 Task: Create a sub task Gather and Analyse Requirements for the task  Implement a new network security system for a company in the project AgileFusion , assign it to team member softage.5@softage.net and update the status of the sub task to  On Track  , set the priority of the sub task to Low
Action: Mouse moved to (62, 405)
Screenshot: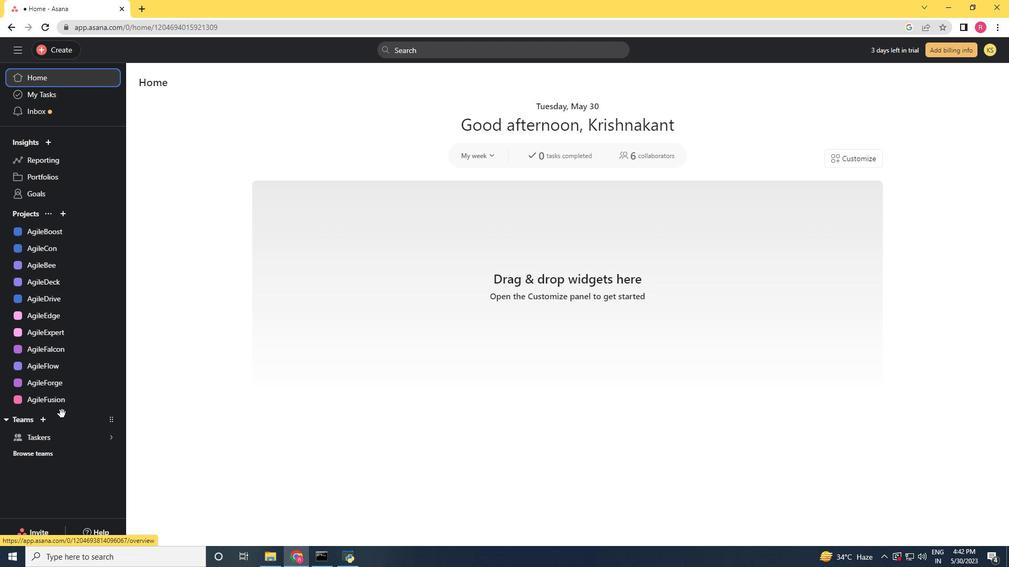 
Action: Mouse pressed left at (62, 405)
Screenshot: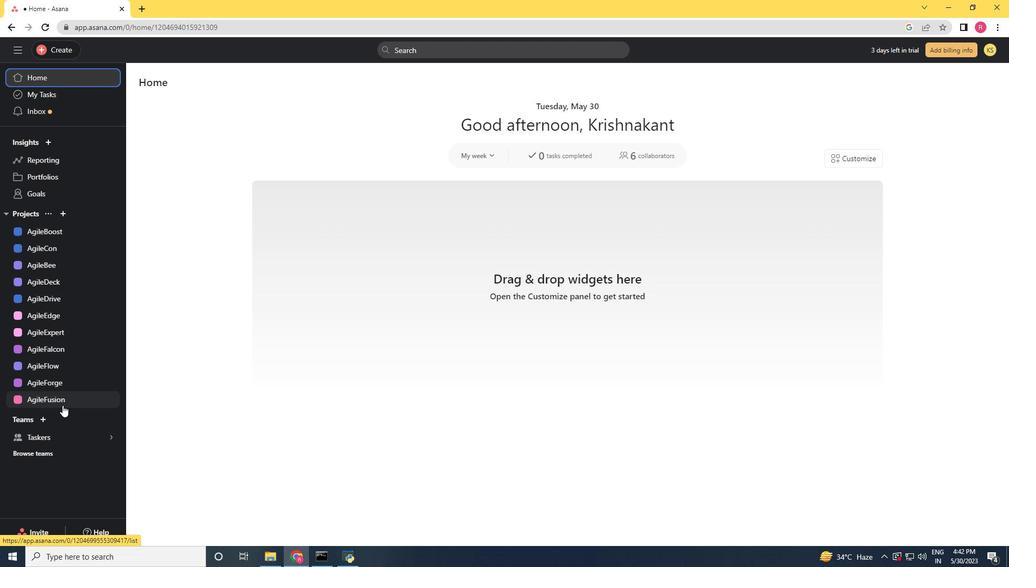 
Action: Mouse moved to (358, 232)
Screenshot: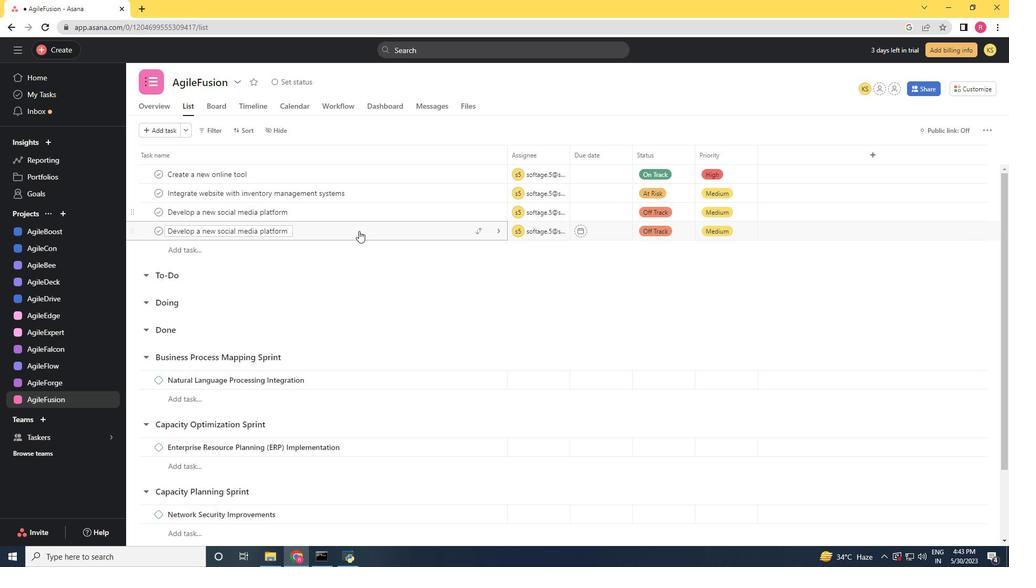 
Action: Mouse scrolled (358, 231) with delta (0, 0)
Screenshot: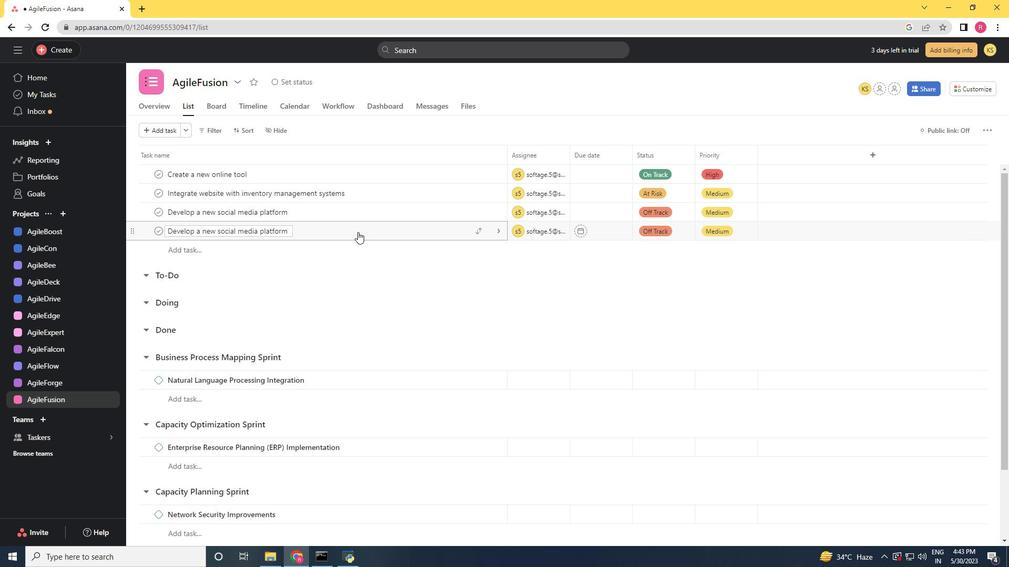 
Action: Mouse scrolled (358, 231) with delta (0, 0)
Screenshot: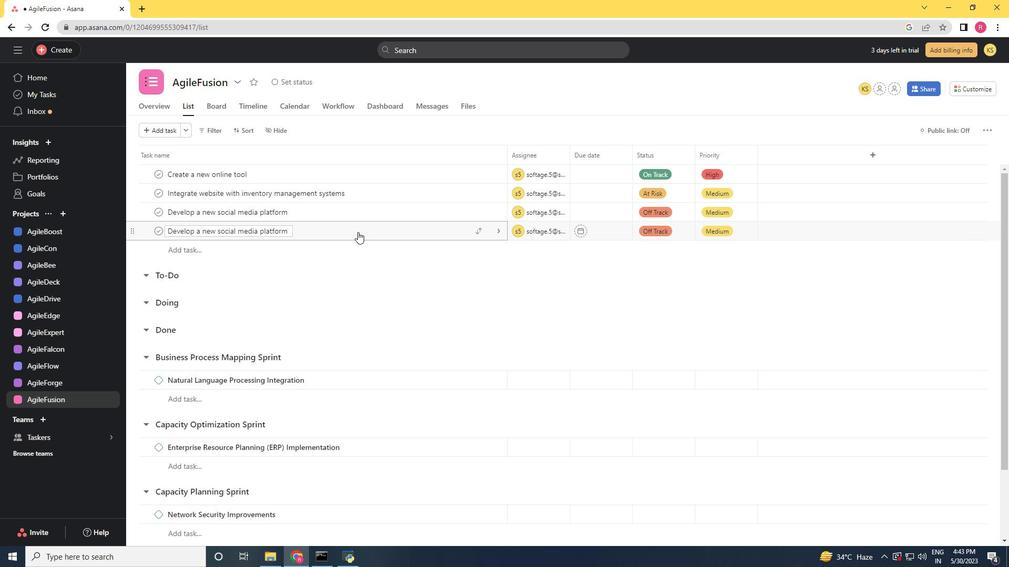 
Action: Mouse scrolled (358, 232) with delta (0, 0)
Screenshot: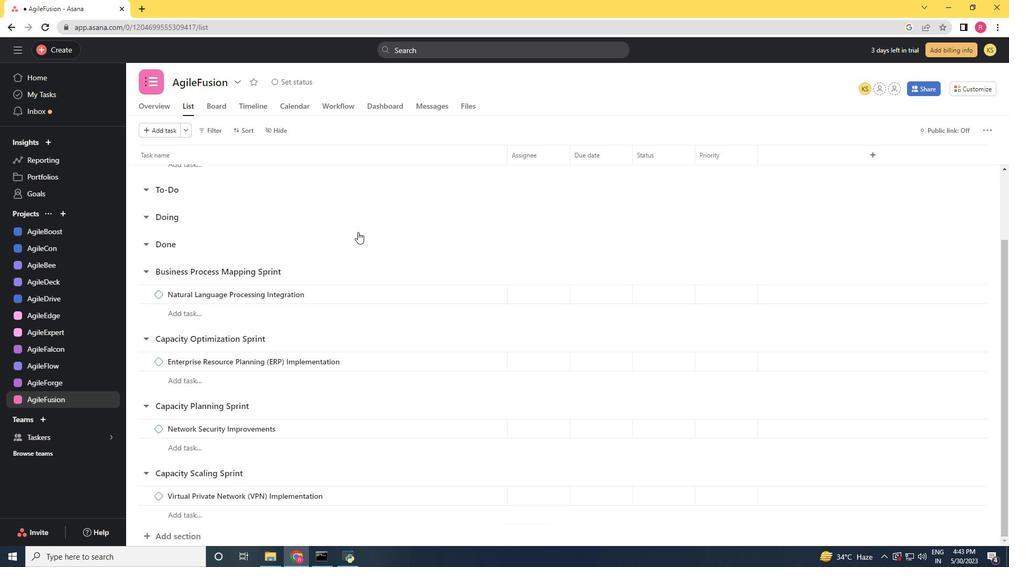 
Action: Mouse scrolled (358, 232) with delta (0, 0)
Screenshot: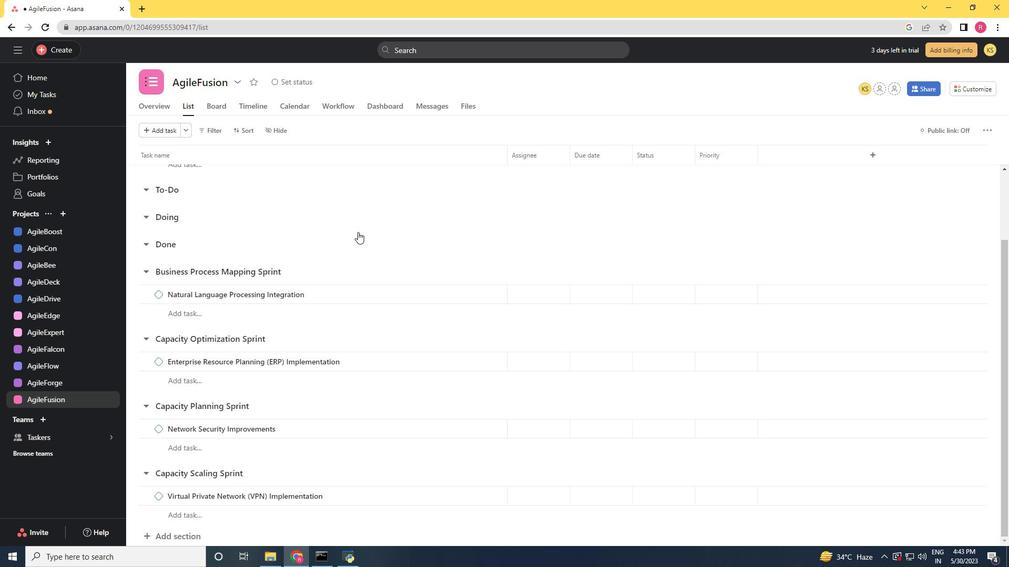 
Action: Mouse moved to (285, 231)
Screenshot: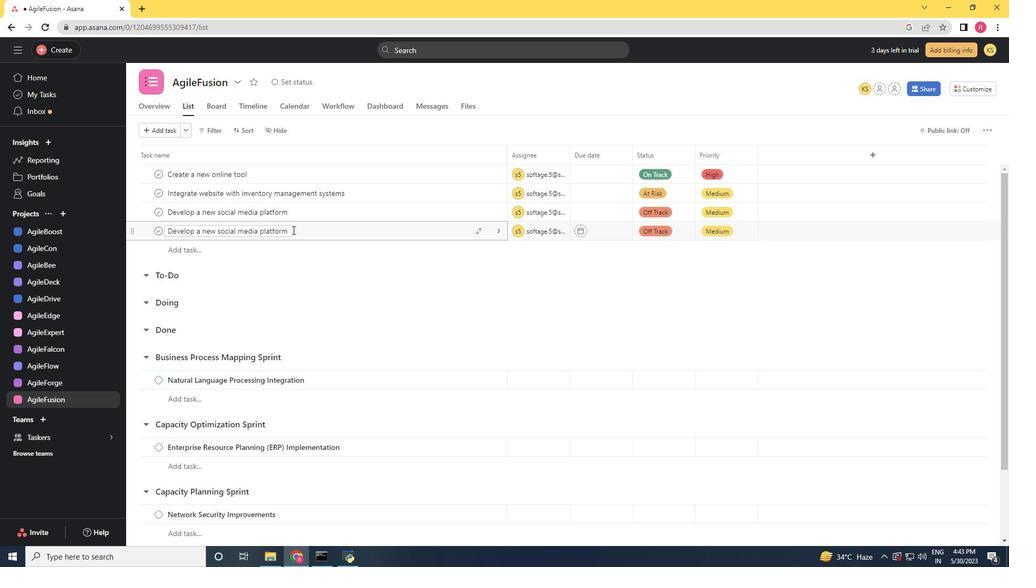 
Action: Mouse pressed left at (285, 231)
Screenshot: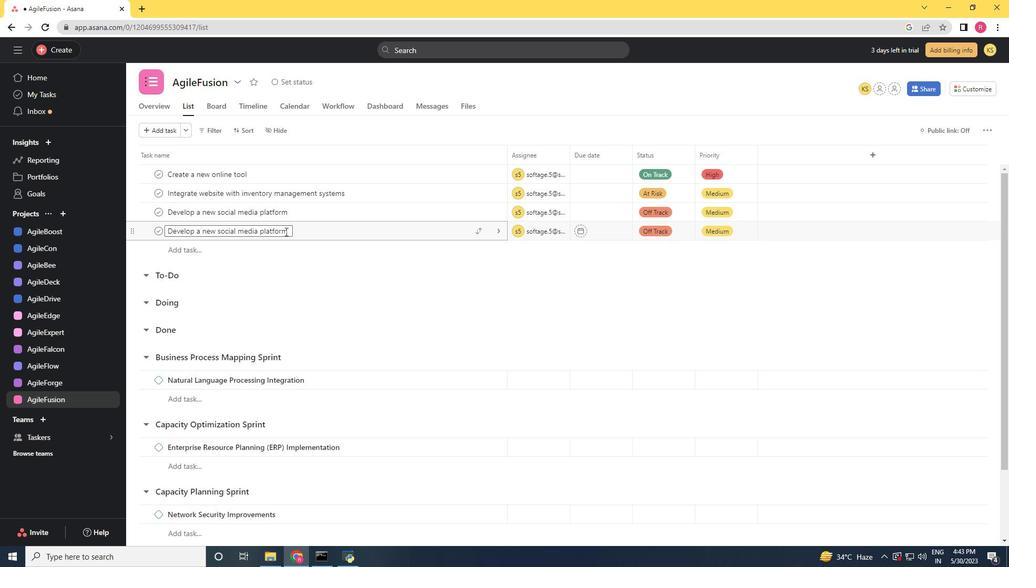 
Action: Key pressed <Key.backspace><Key.backspace><Key.backspace><Key.backspace><Key.backspace><Key.backspace><Key.backspace><Key.backspace><Key.backspace><Key.backspace><Key.backspace><Key.backspace><Key.backspace><Key.backspace><Key.backspace><Key.backspace><Key.backspace><Key.backspace><Key.backspace><Key.backspace><Key.backspace><Key.backspace><Key.backspace><Key.backspace><Key.backspace><Key.backspace><Key.backspace><Key.backspace><Key.backspace><Key.backspace><Key.backspace><Key.backspace><Key.backspace><Key.backspace><Key.backspace><Key.backspace><Key.backspace><Key.backspace><Key.backspace><Key.backspace><Key.backspace><Key.backspace><Key.backspace><Key.backspace><Key.backspace><Key.backspace><Key.backspace><Key.backspace><Key.backspace><Key.backspace><Key.backspace><Key.backspace><Key.backspace><Key.backspace><Key.backspace><Key.backspace><Key.backspace><Key.backspace><Key.backspace><Key.backspace><Key.backspace><Key.backspace><Key.shift>Implement<Key.space>a<Key.space>new<Key.space>network<Key.space>security<Key.space>system<Key.space>for<Key.space>company<Key.left><Key.left><Key.left><Key.left><Key.left><Key.left><Key.left>a<Key.space>
Screenshot: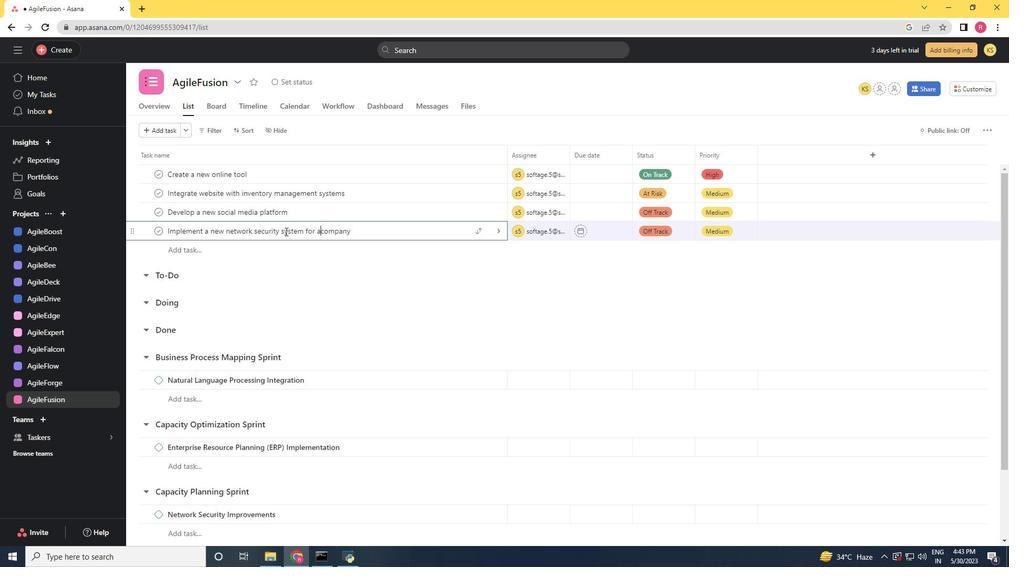 
Action: Mouse moved to (381, 231)
Screenshot: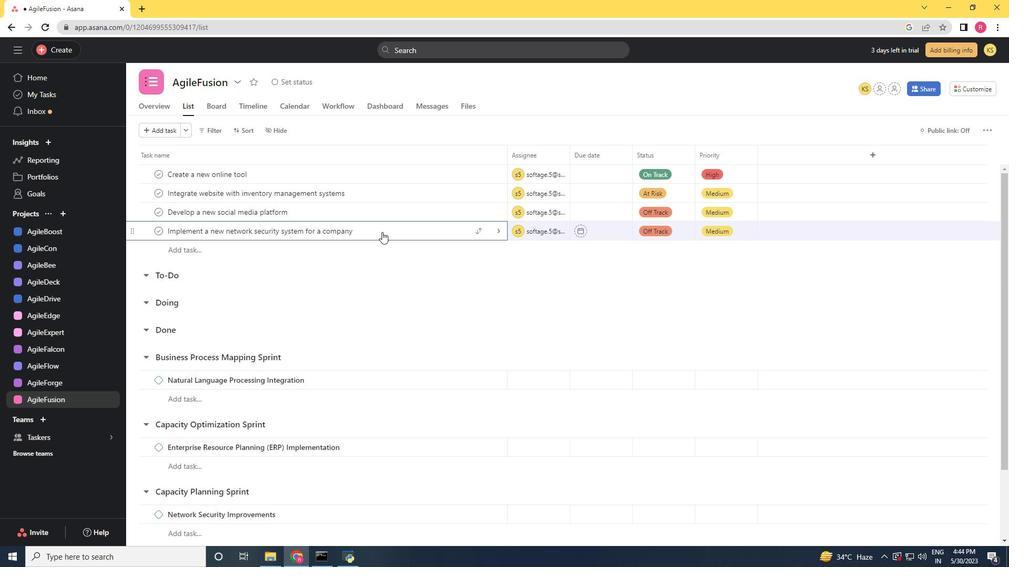 
Action: Mouse pressed left at (381, 231)
Screenshot: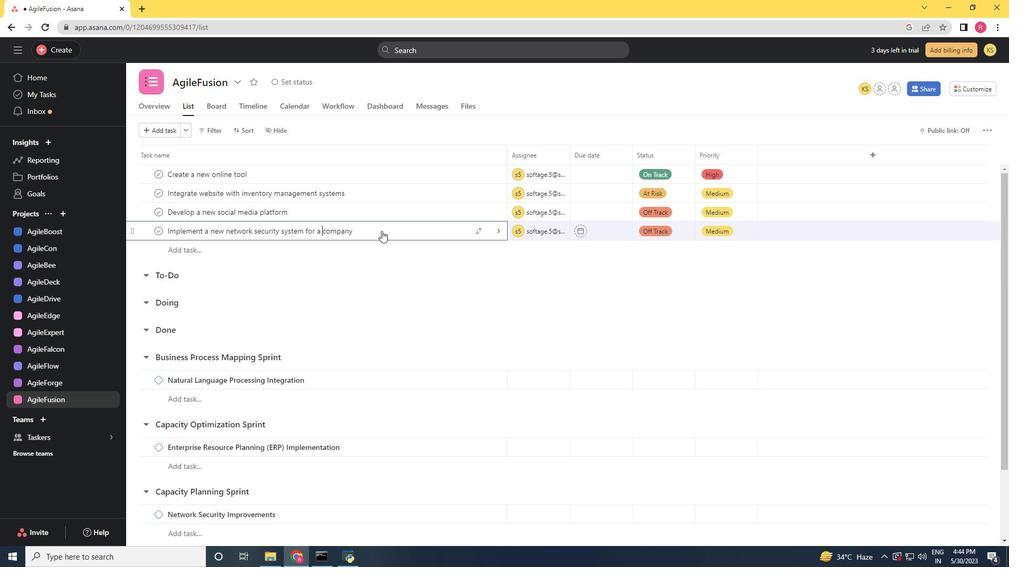 
Action: Mouse moved to (820, 366)
Screenshot: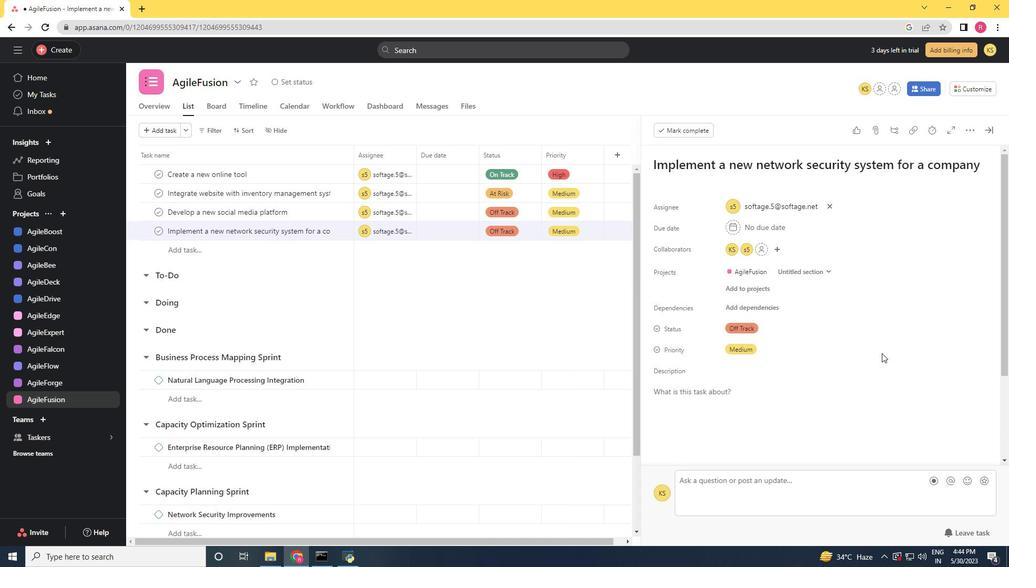 
Action: Mouse scrolled (820, 365) with delta (0, 0)
Screenshot: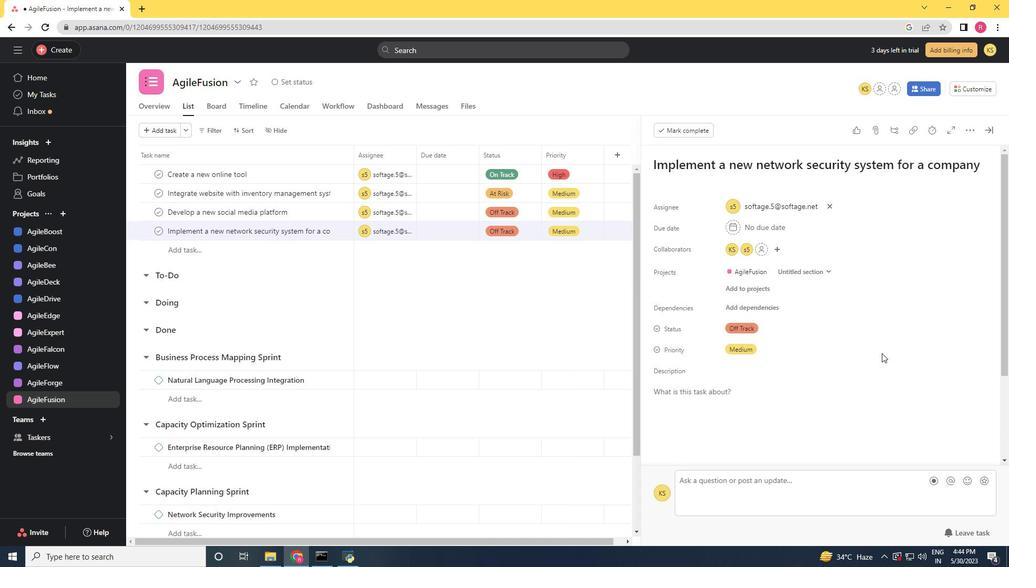 
Action: Mouse moved to (820, 366)
Screenshot: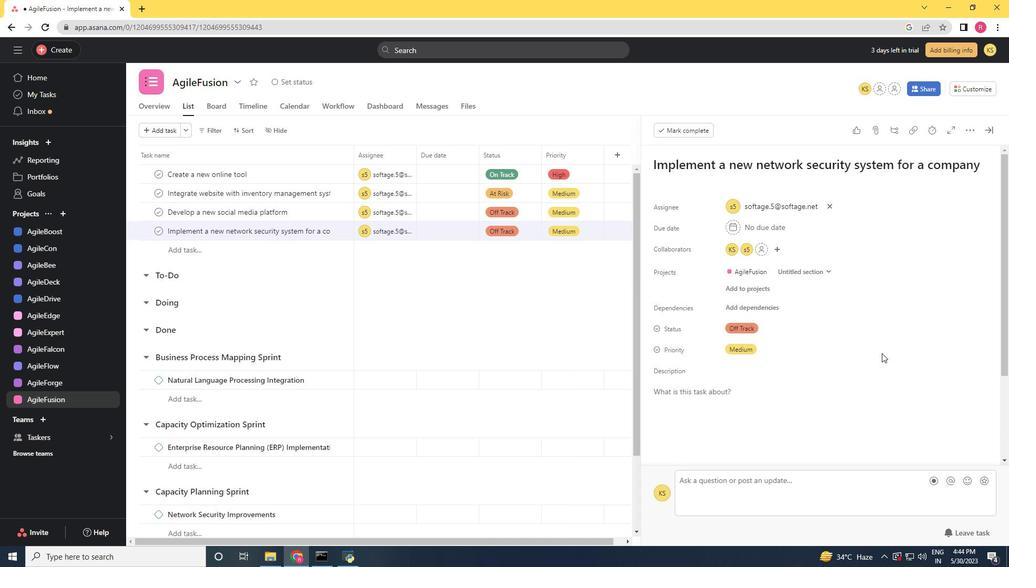 
Action: Mouse scrolled (820, 365) with delta (0, 0)
Screenshot: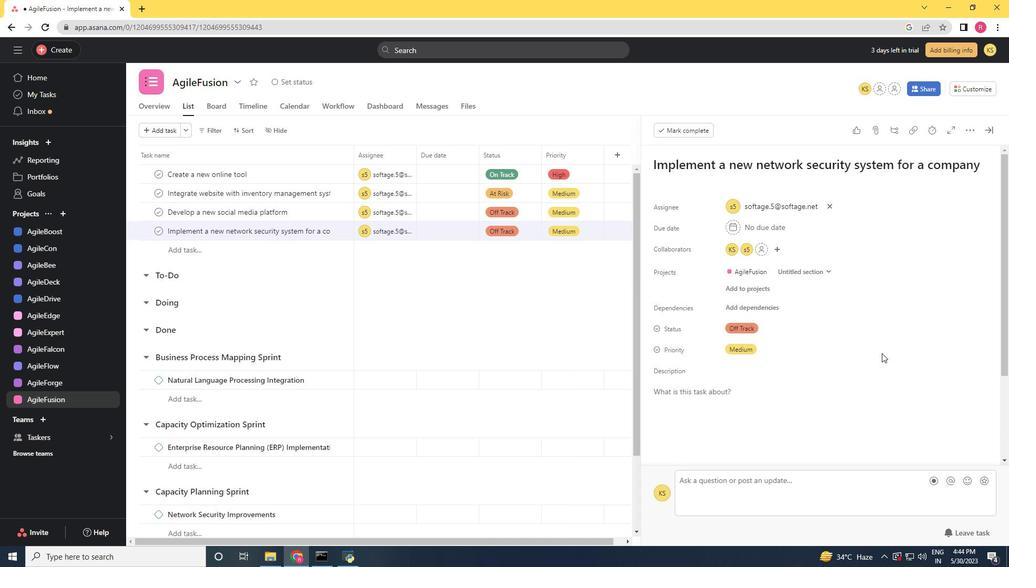 
Action: Mouse scrolled (820, 365) with delta (0, 0)
Screenshot: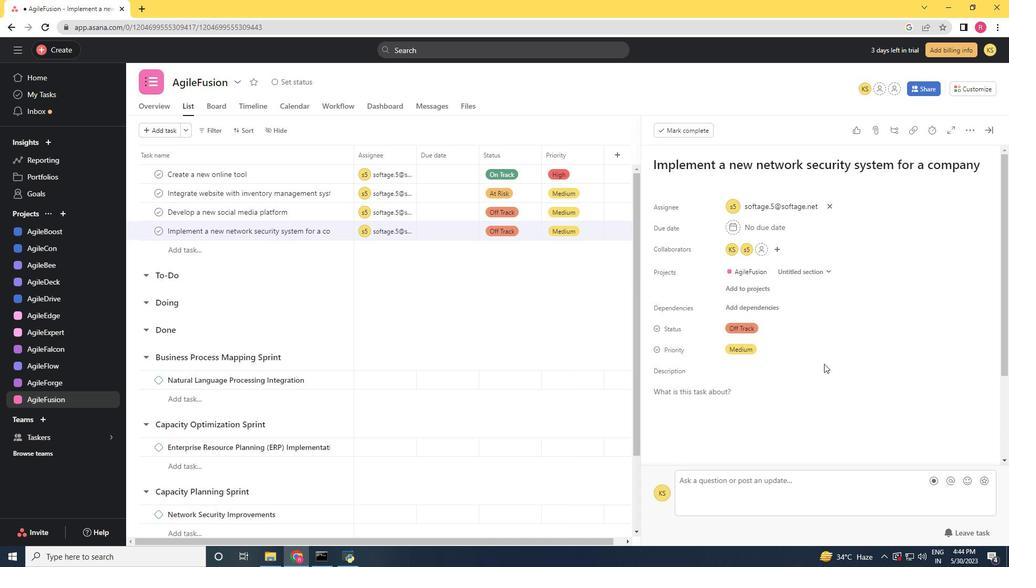 
Action: Mouse scrolled (820, 365) with delta (0, 0)
Screenshot: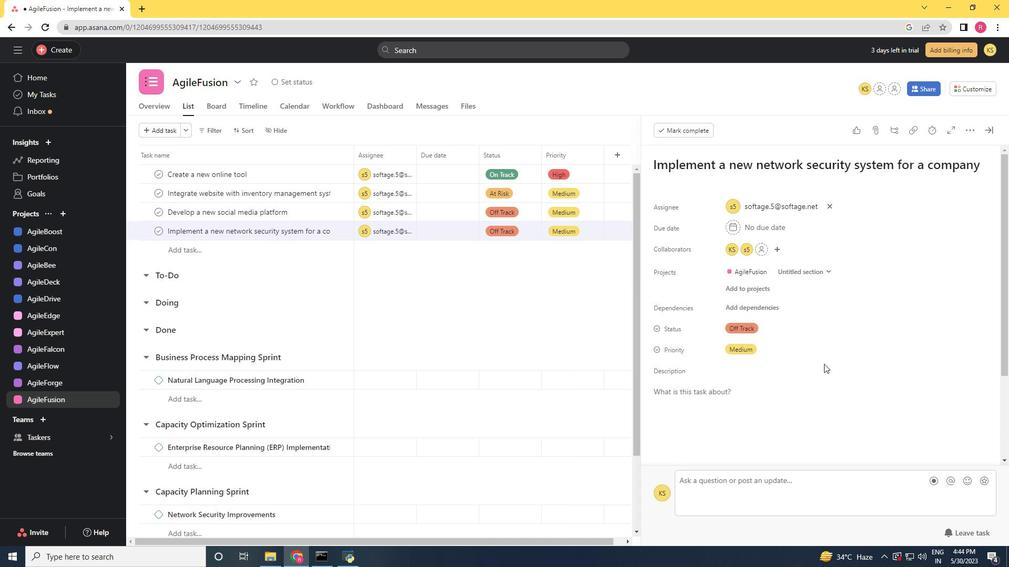 
Action: Mouse moved to (679, 384)
Screenshot: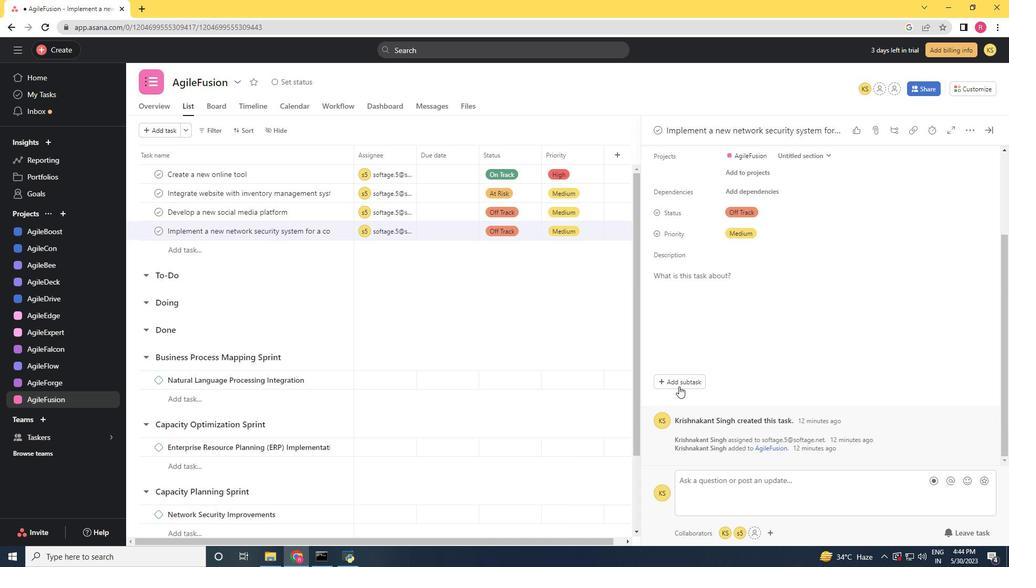 
Action: Mouse pressed left at (679, 384)
Screenshot: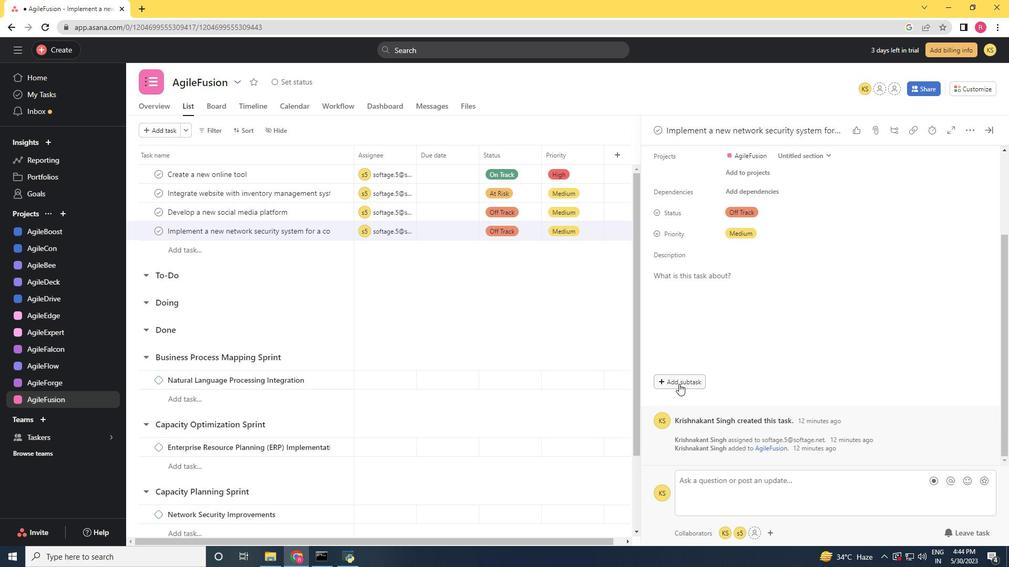 
Action: Key pressed <Key.shift>Gather<Key.space>and<Key.space><Key.shift>Analyse<Key.space><Key.shift><Key.shift><Key.shift>Requirements<Key.space>
Screenshot: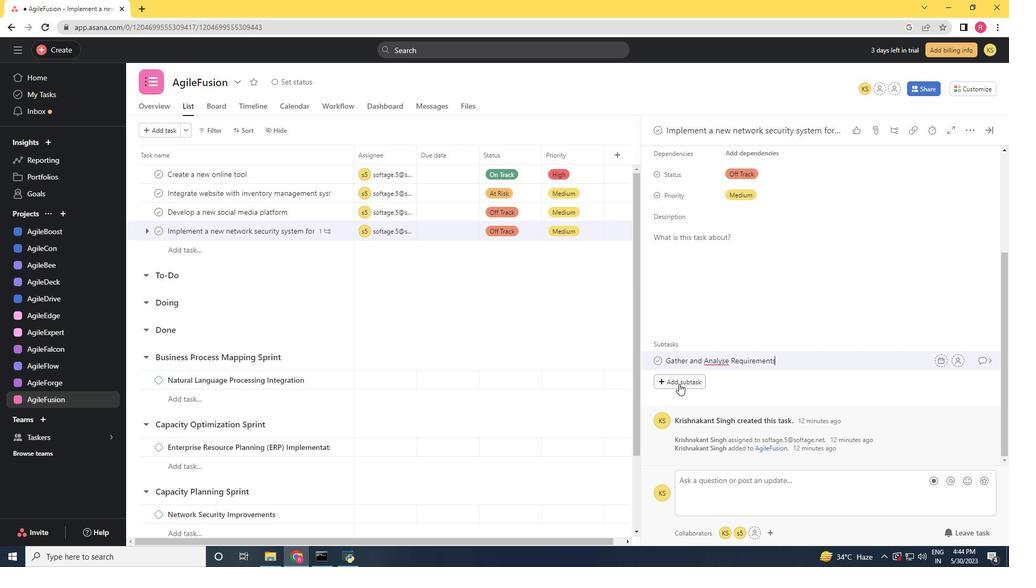 
Action: Mouse moved to (955, 363)
Screenshot: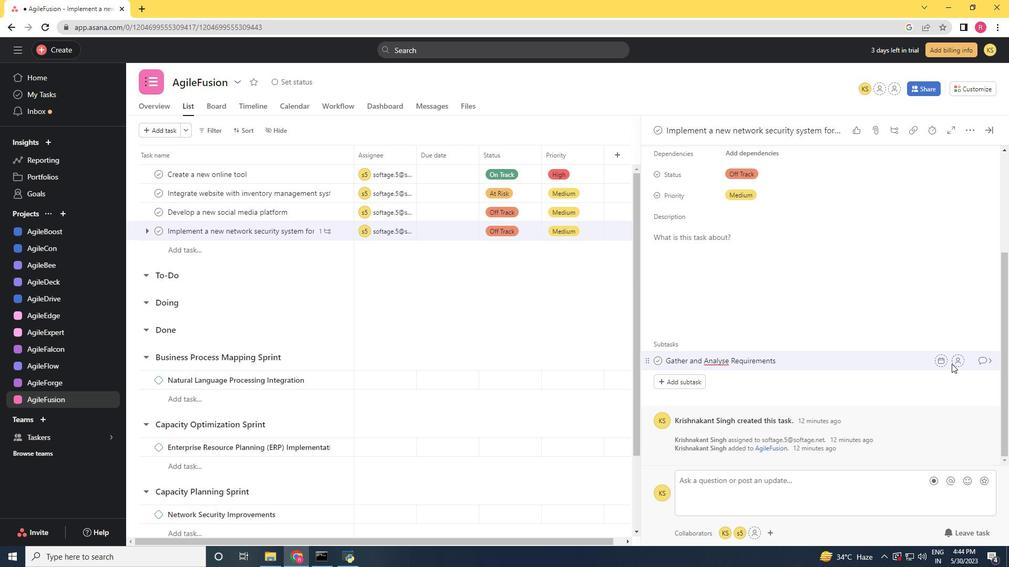 
Action: Mouse pressed left at (955, 363)
Screenshot: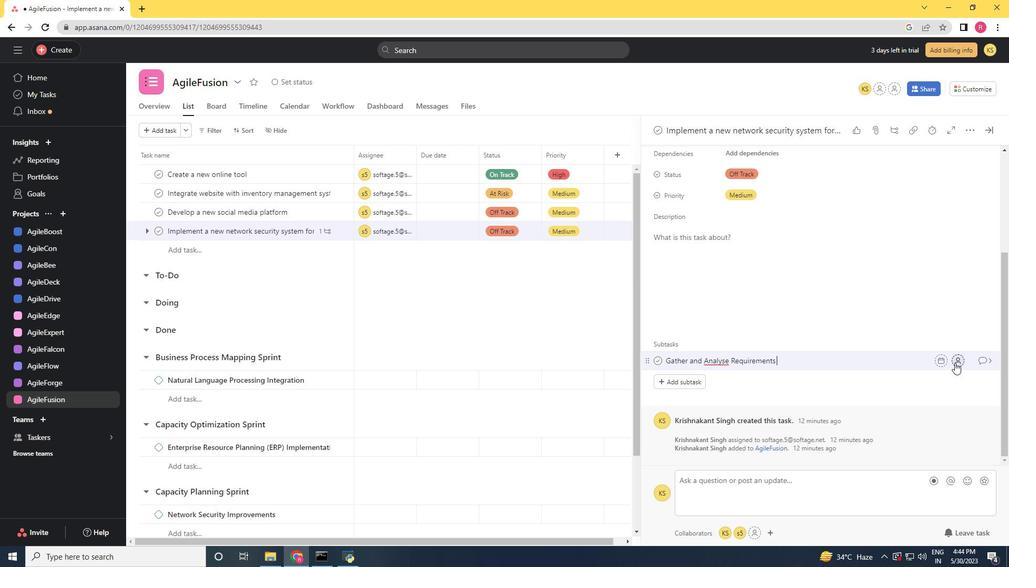 
Action: Key pressed softage.<Key.f5><Key.shift><Key.shift><Key.shift><Key.shift><Key.shift><Key.shift><Key.shift><Key.shift><Key.shift><Key.shift><Key.shift><Key.shift><Key.shift><Key.shift><Key.shift><Key.shift><Key.shift><Key.shift><Key.shift><Key.shift><Key.shift><Key.shift><Key.shift><Key.shift><Key.shift><Key.shift><Key.shift><Key.shift><Key.shift>@
Screenshot: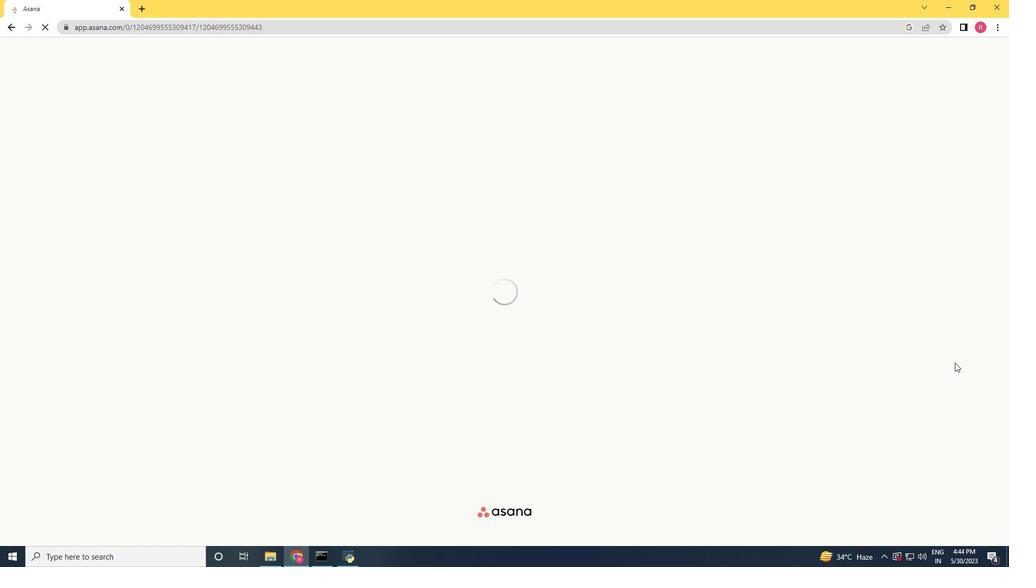 
Action: Mouse moved to (2, 27)
Screenshot: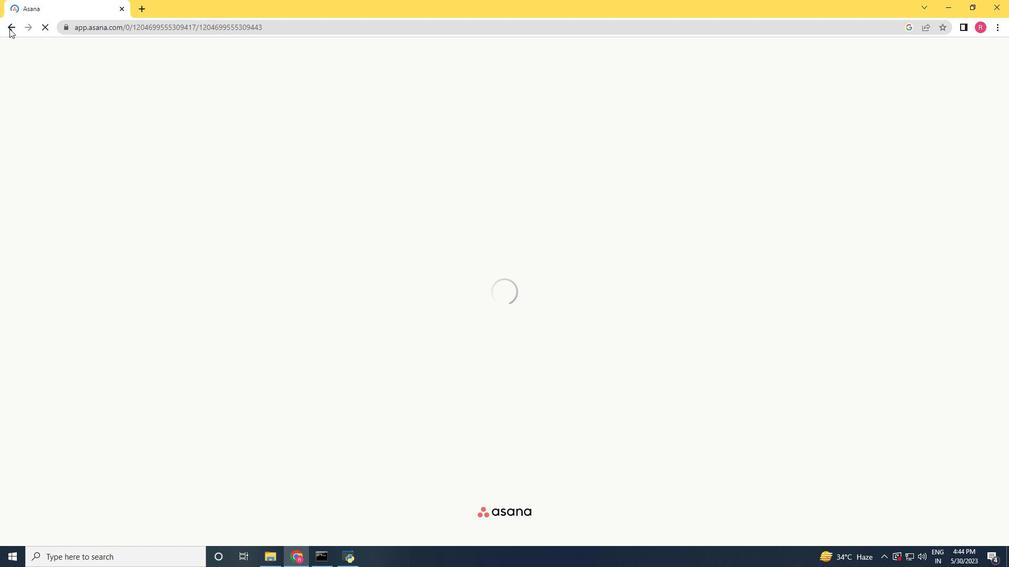 
Action: Mouse pressed left at (2, 27)
Screenshot: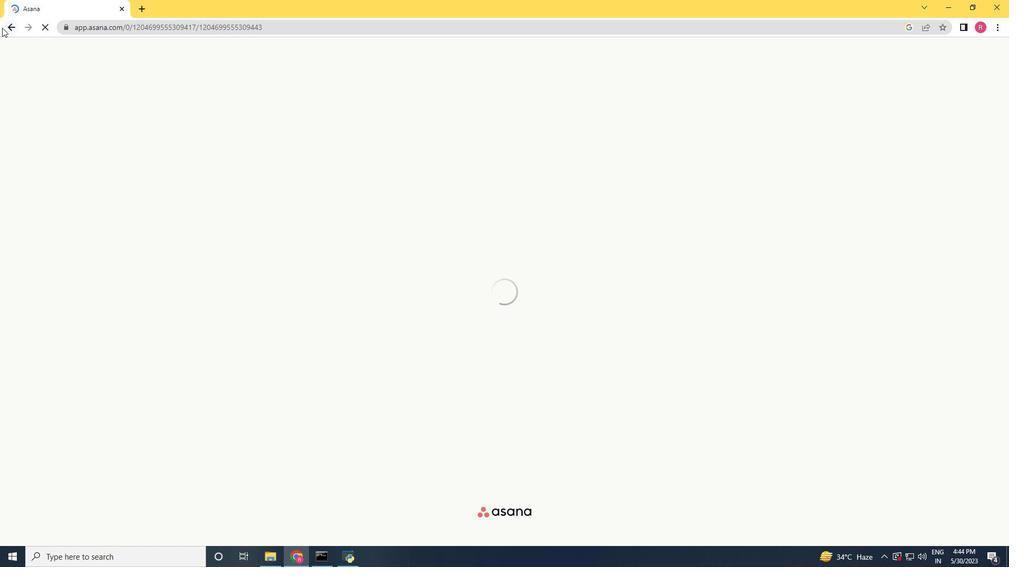 
Action: Mouse moved to (401, 230)
Screenshot: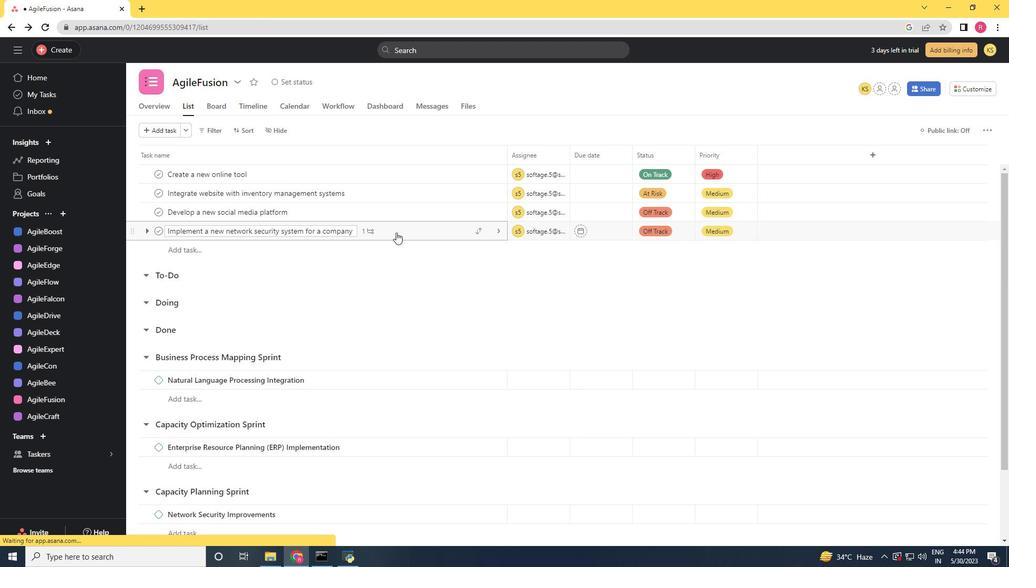 
Action: Mouse pressed left at (401, 230)
Screenshot: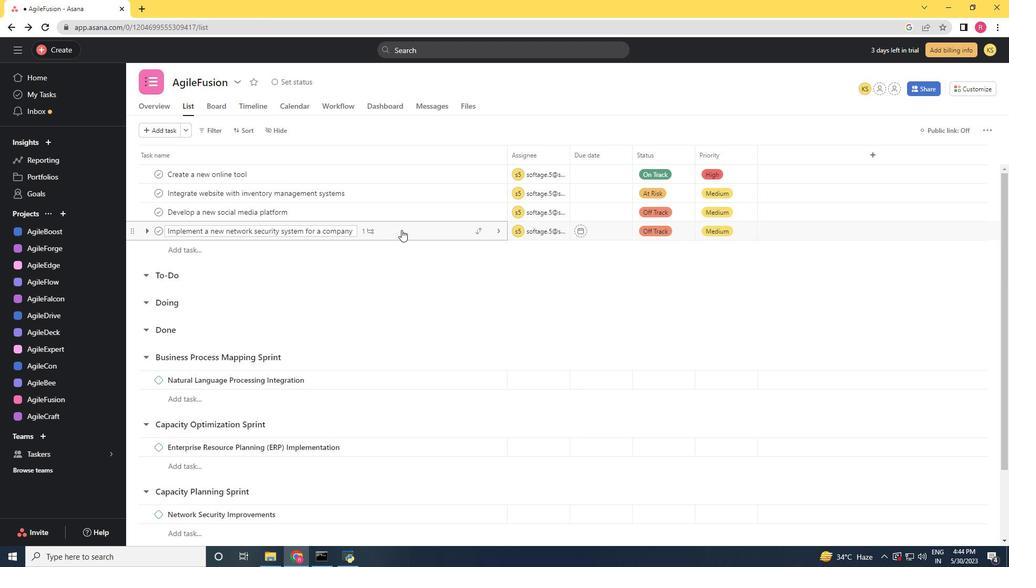 
Action: Mouse moved to (724, 380)
Screenshot: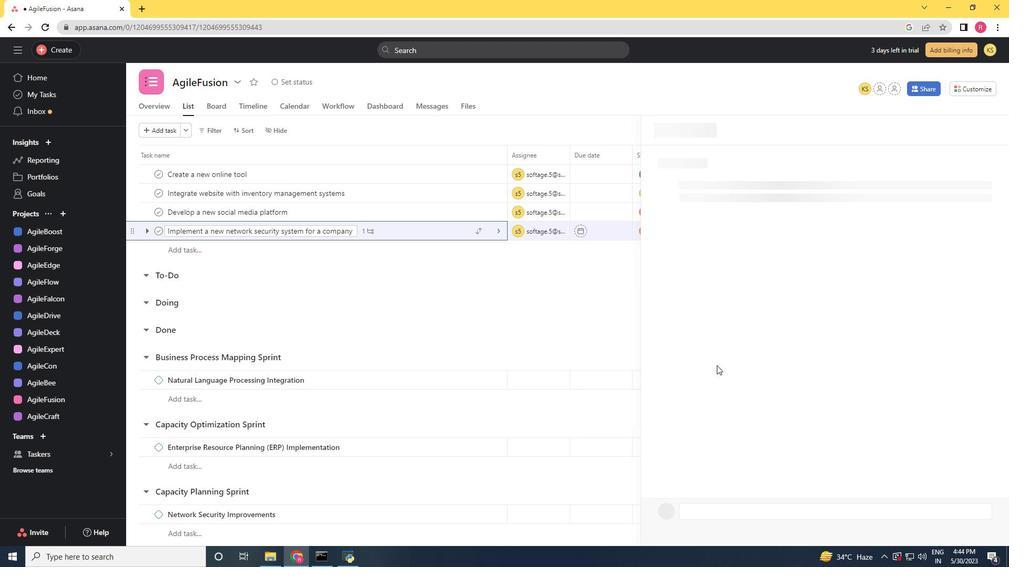 
Action: Mouse scrolled (724, 379) with delta (0, 0)
Screenshot: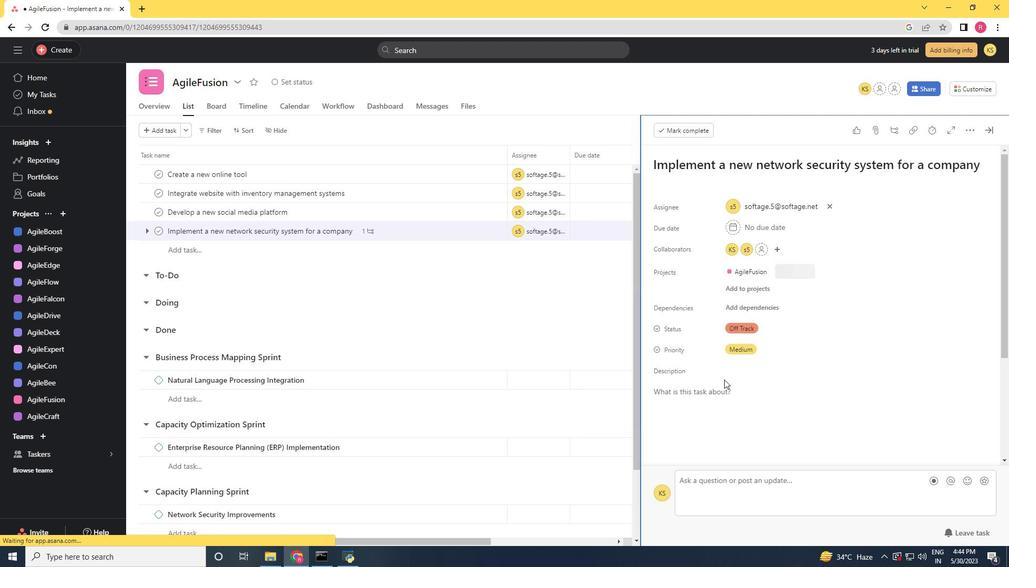 
Action: Mouse scrolled (724, 379) with delta (0, 0)
Screenshot: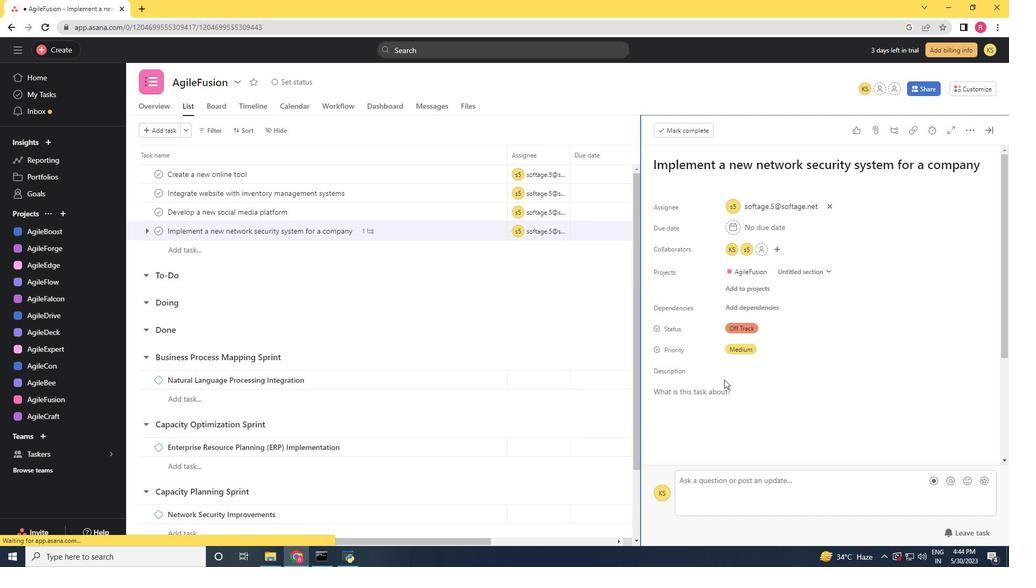 
Action: Mouse scrolled (724, 379) with delta (0, 0)
Screenshot: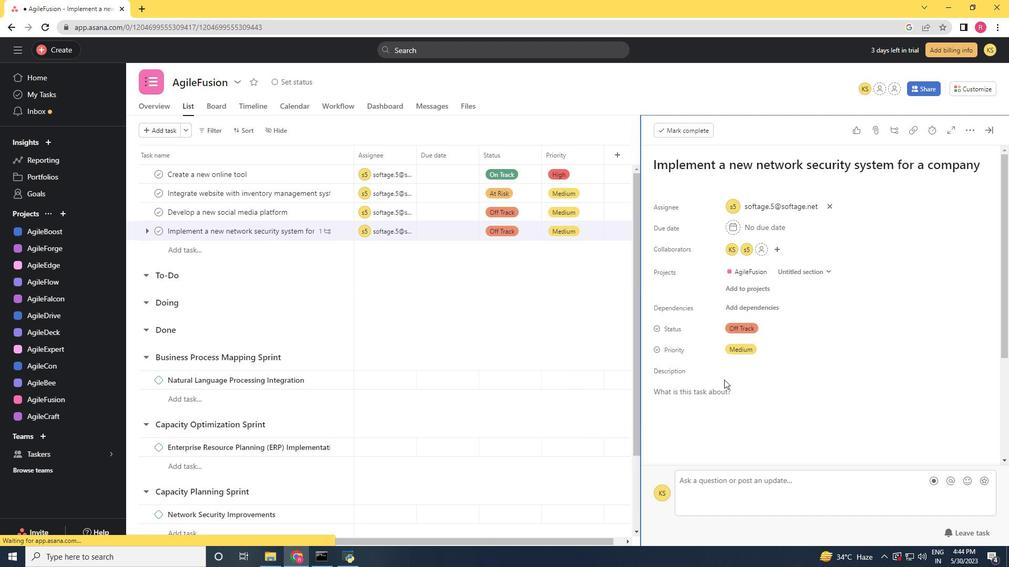 
Action: Mouse scrolled (724, 379) with delta (0, 0)
Screenshot: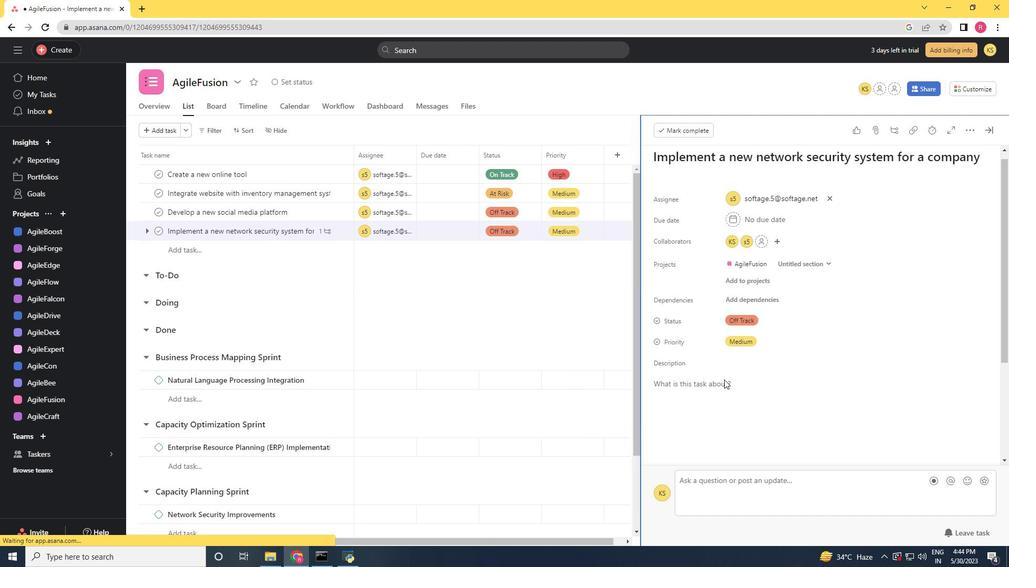 
Action: Mouse moved to (724, 381)
Screenshot: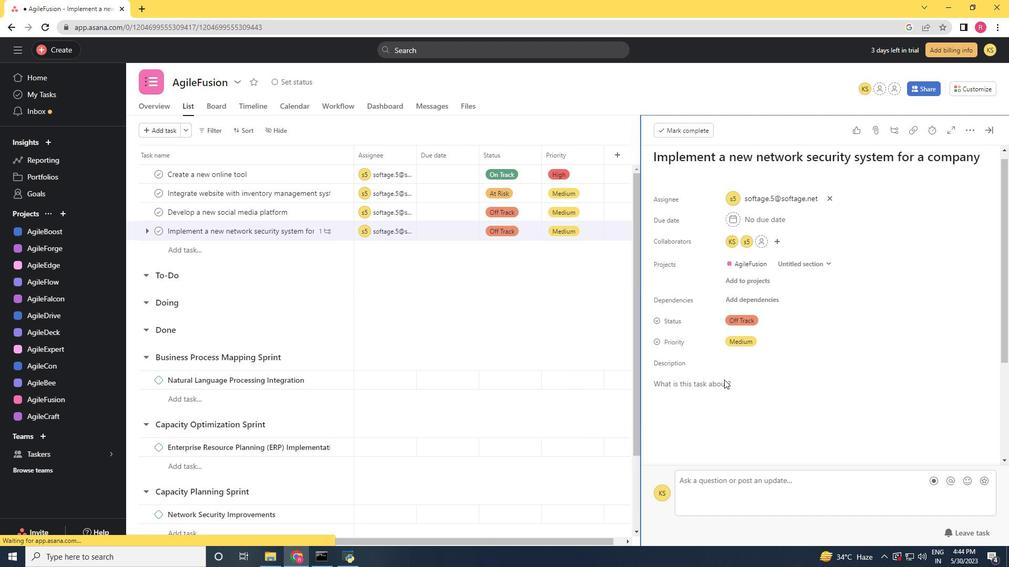 
Action: Mouse scrolled (724, 380) with delta (0, 0)
Screenshot: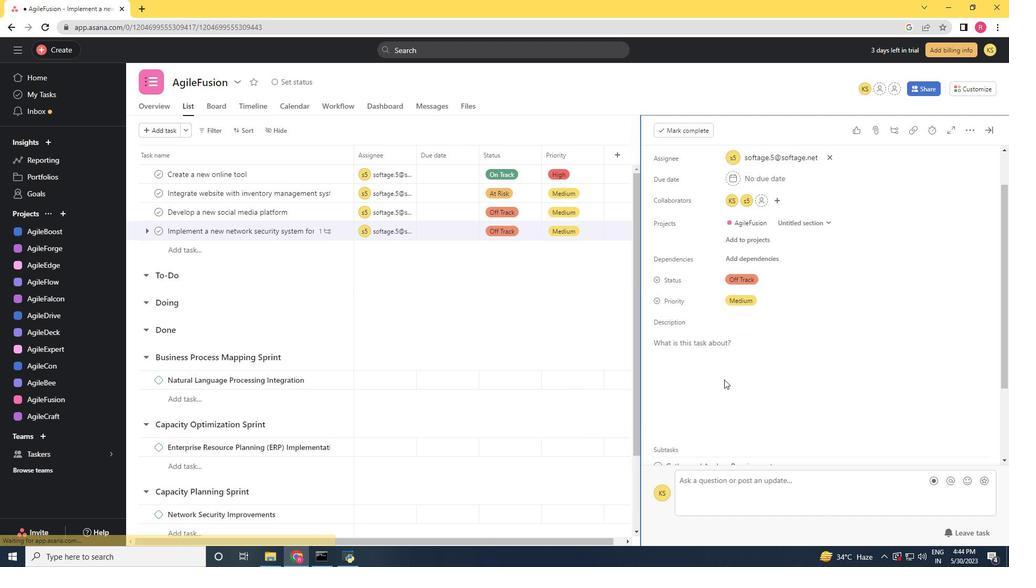 
Action: Mouse moved to (784, 359)
Screenshot: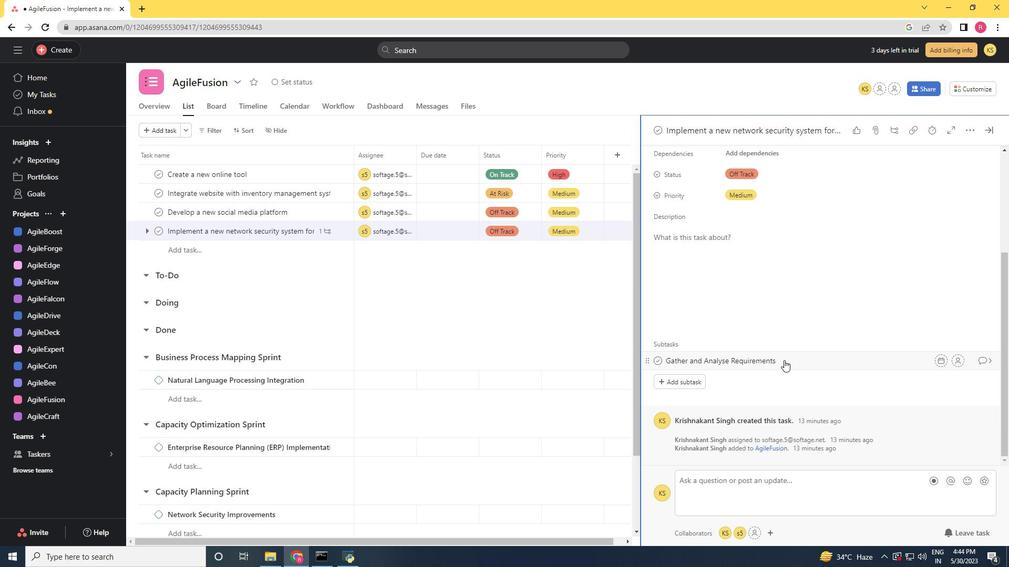 
Action: Mouse pressed left at (784, 359)
Screenshot: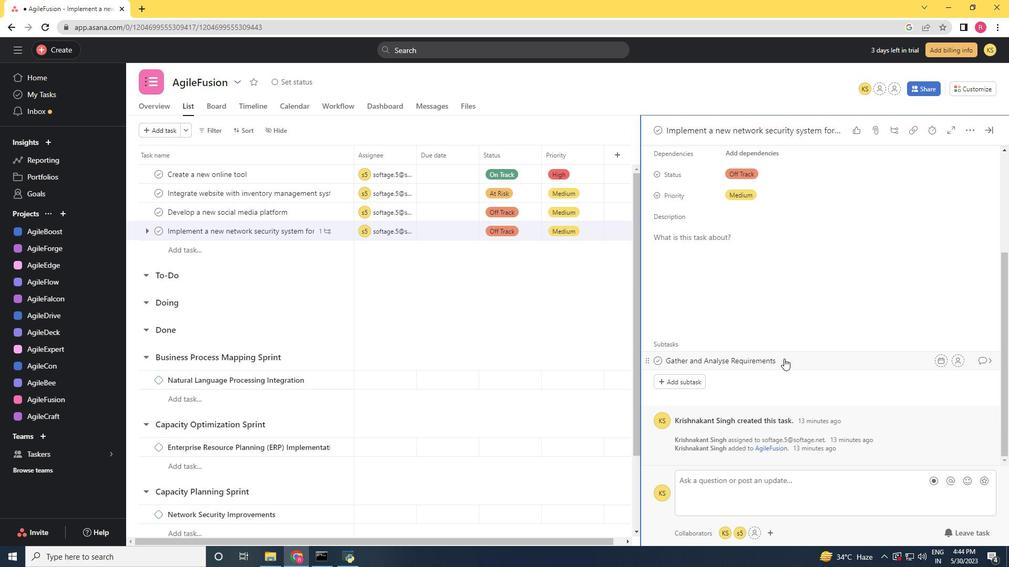 
Action: Mouse moved to (783, 359)
Screenshot: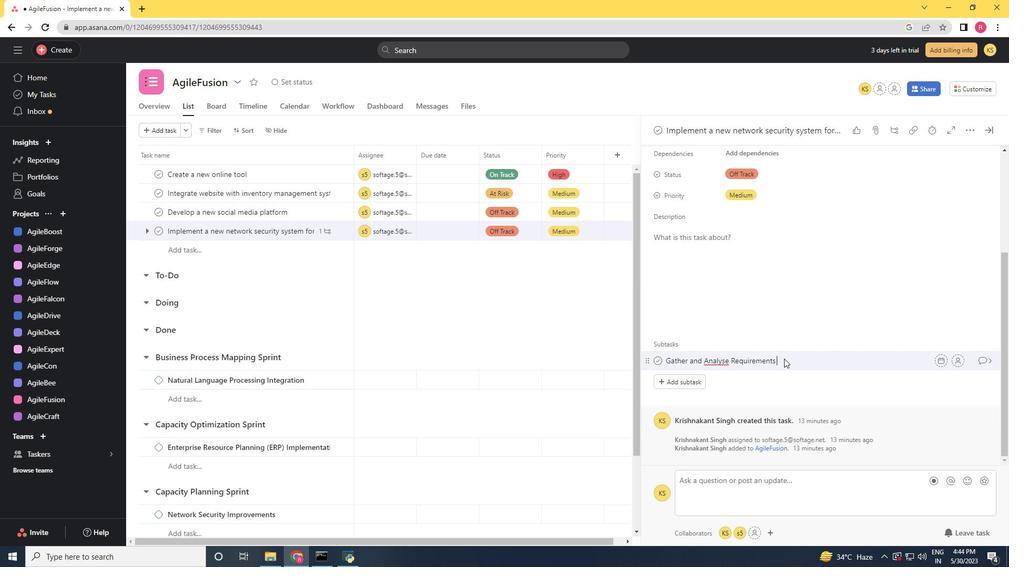 
Action: Key pressed <Key.space>
Screenshot: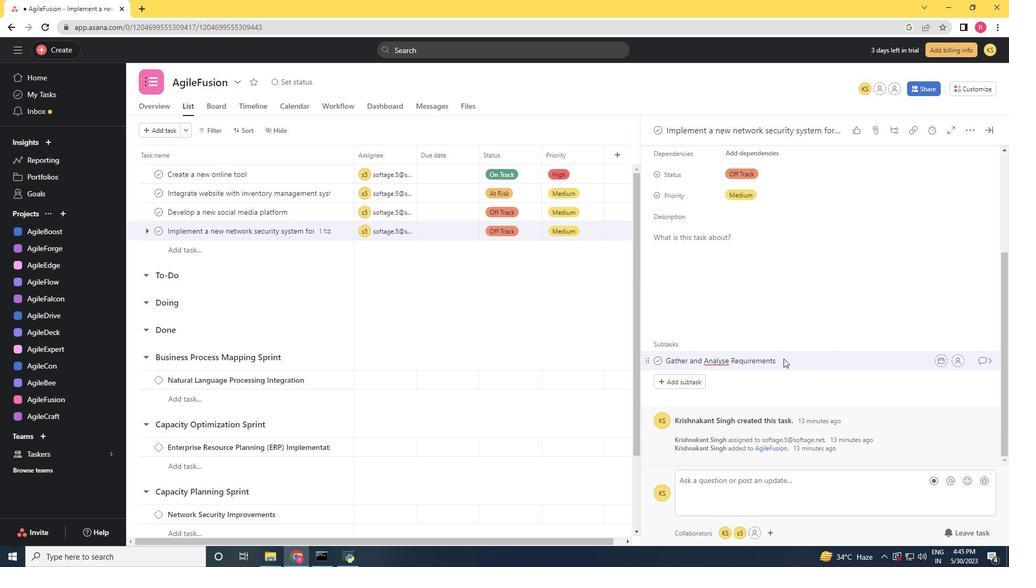 
Action: Mouse moved to (957, 361)
Screenshot: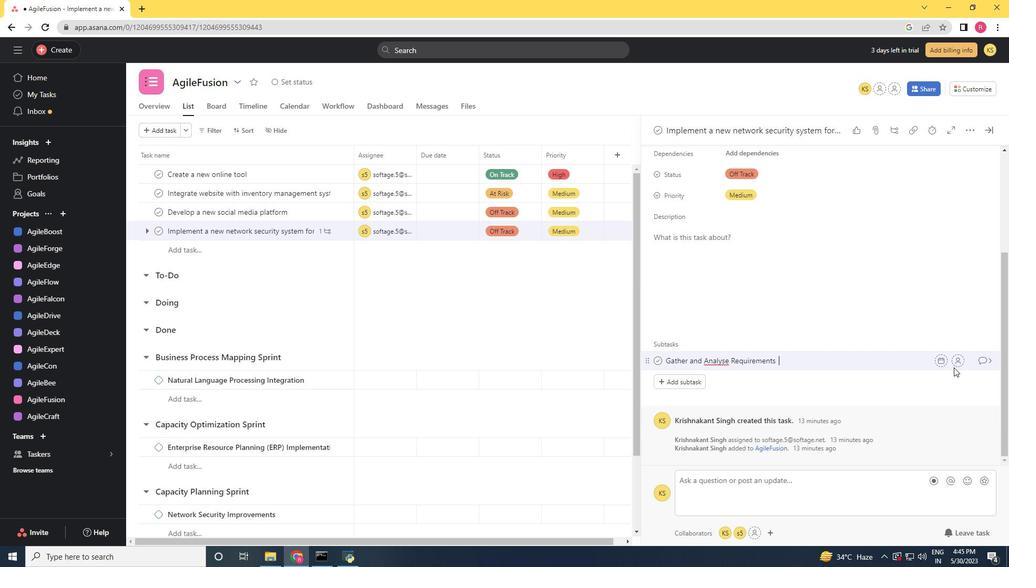 
Action: Mouse pressed left at (957, 361)
Screenshot: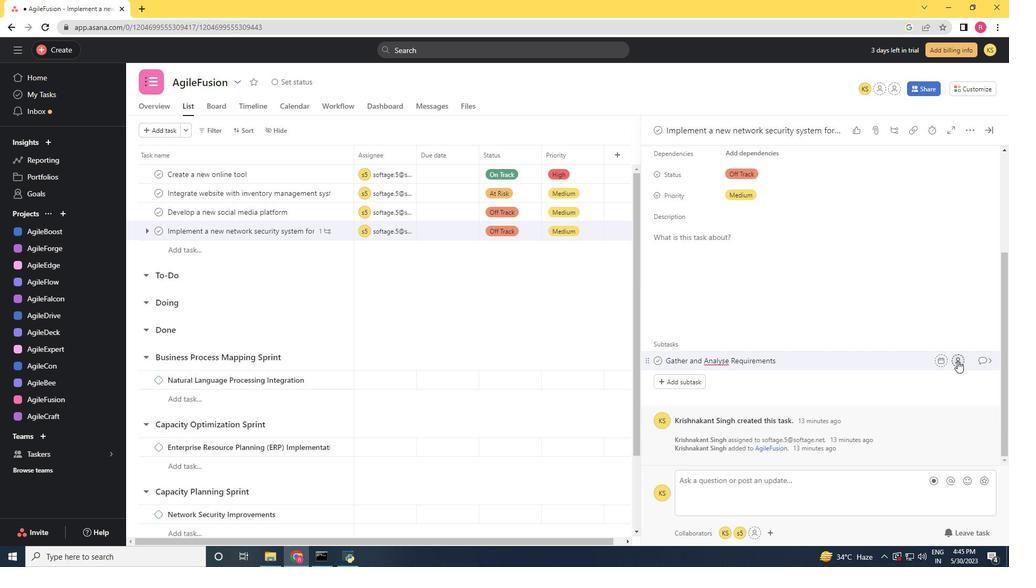 
Action: Key pressed softage.5<Key.shift>@softage.net
Screenshot: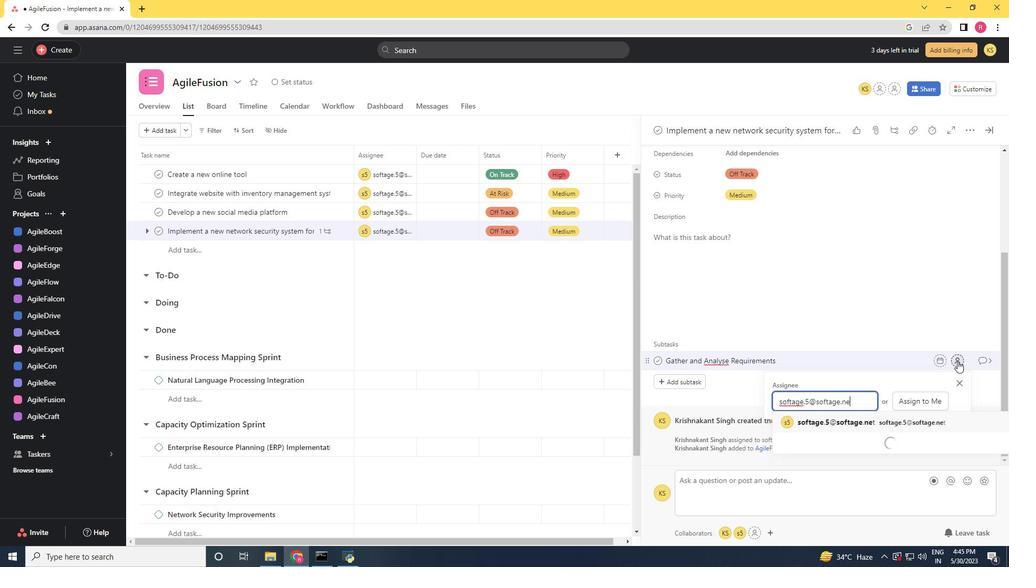 
Action: Mouse moved to (881, 419)
Screenshot: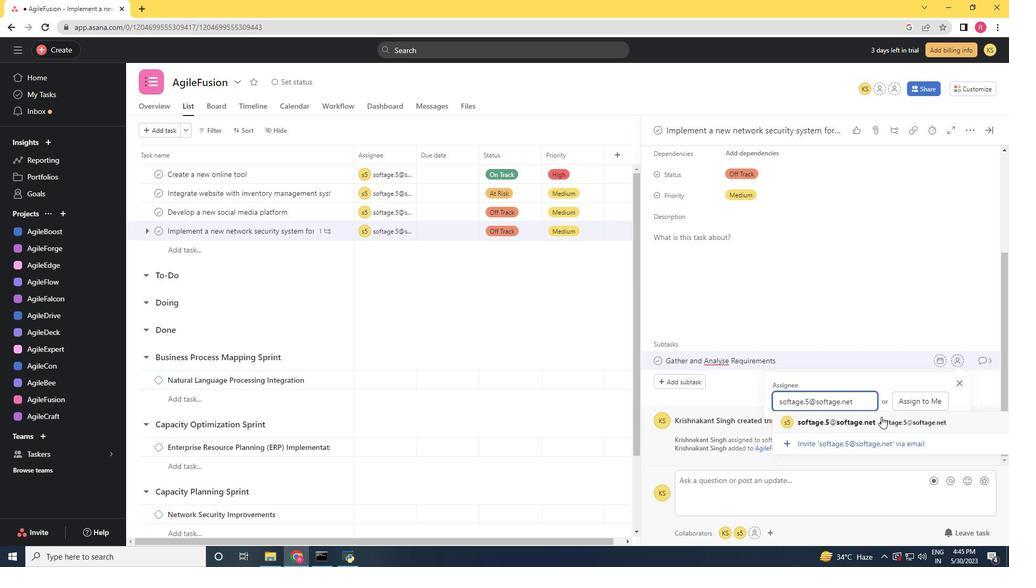
Action: Mouse pressed left at (881, 419)
Screenshot: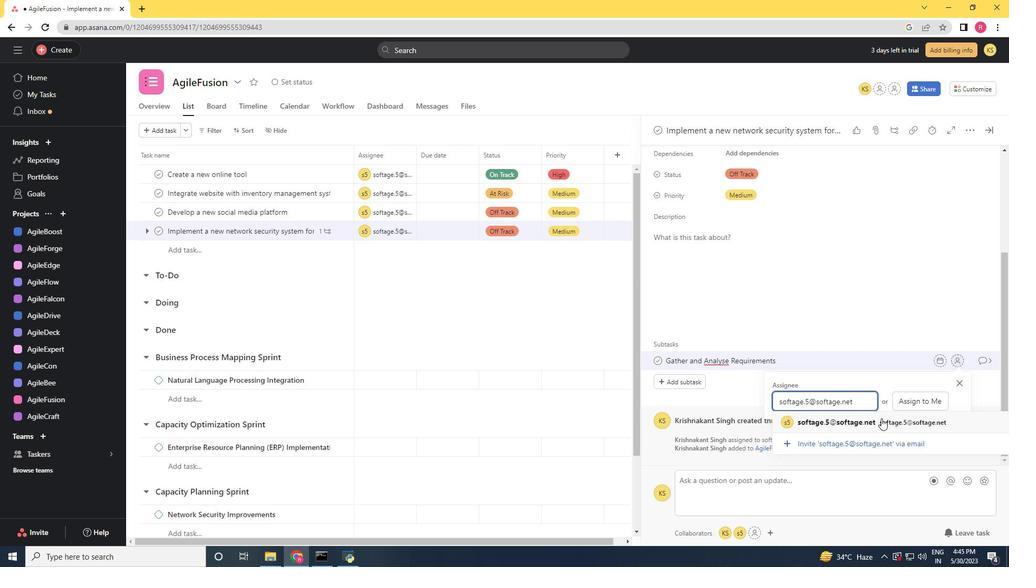 
Action: Mouse moved to (982, 364)
Screenshot: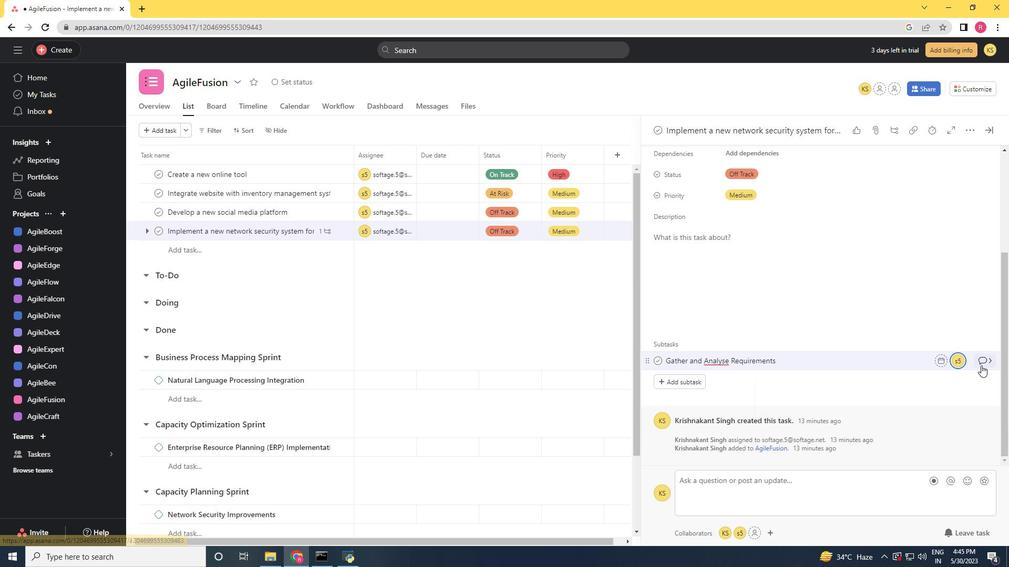 
Action: Mouse pressed left at (982, 364)
Screenshot: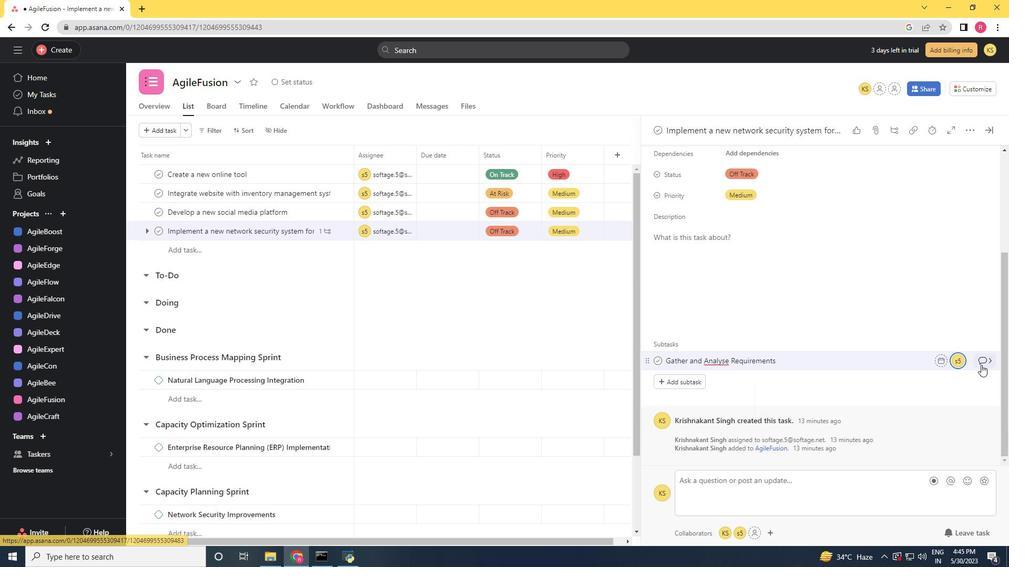 
Action: Mouse moved to (704, 300)
Screenshot: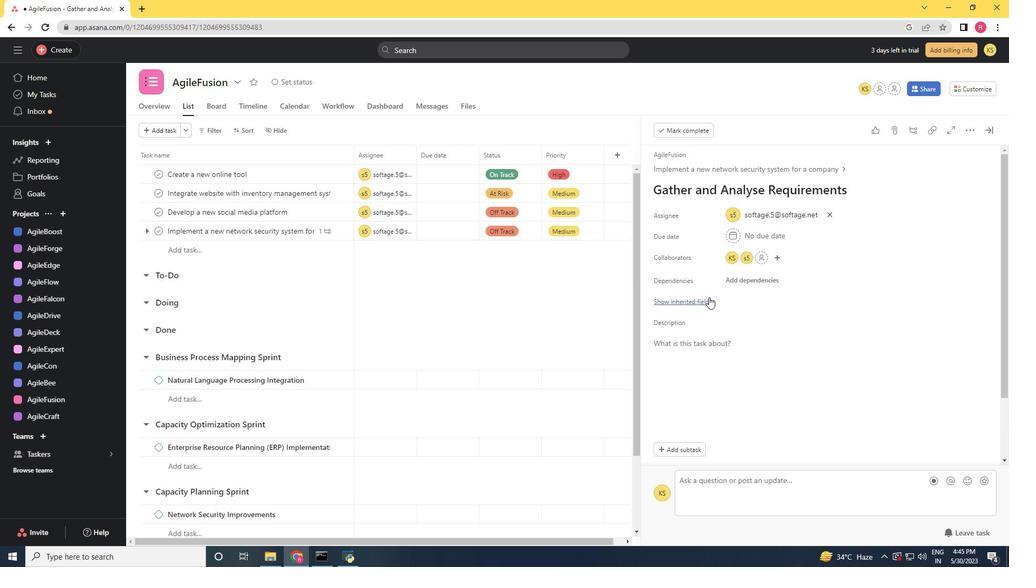 
Action: Mouse pressed left at (704, 300)
Screenshot: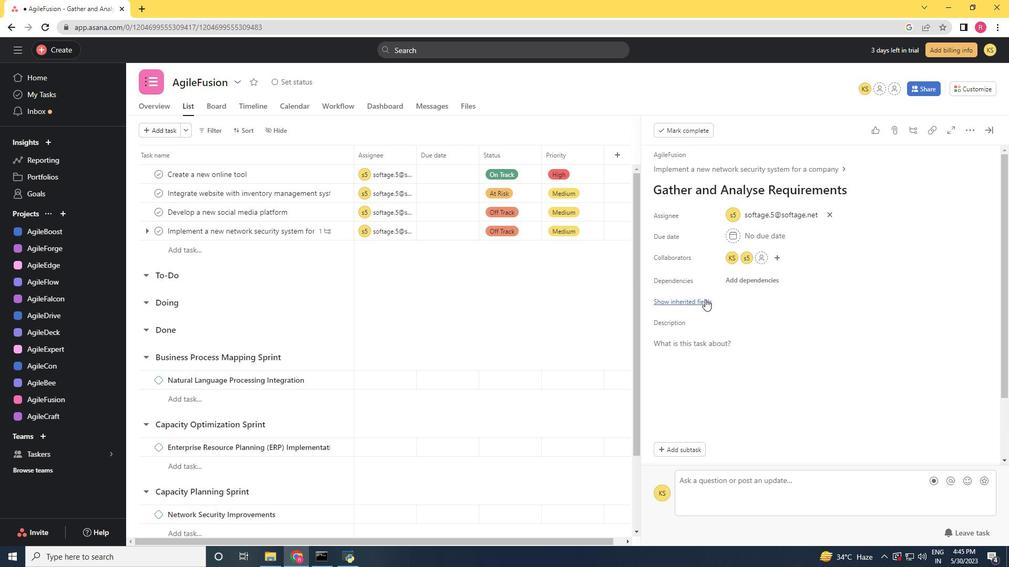 
Action: Mouse moved to (730, 320)
Screenshot: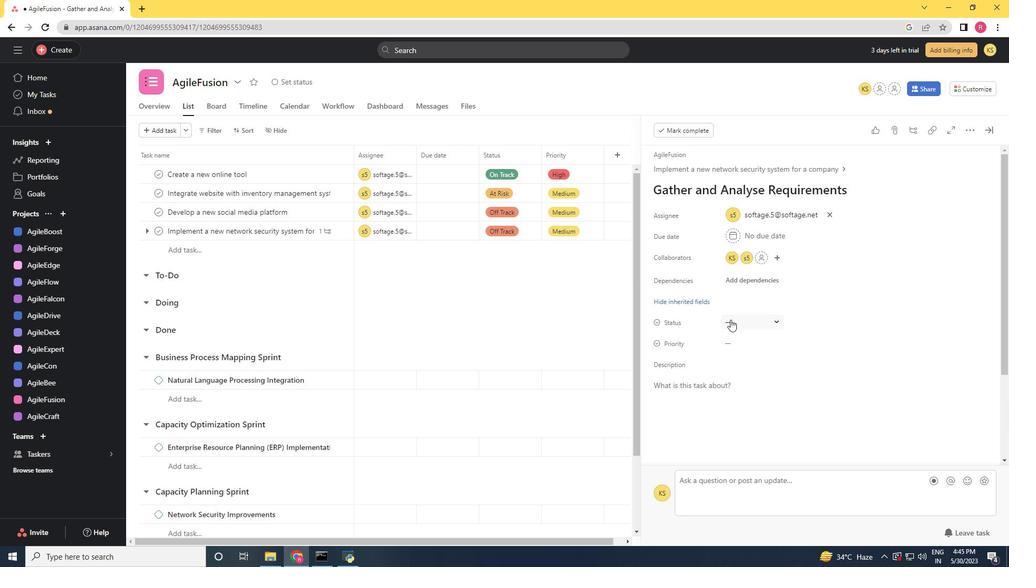 
Action: Mouse pressed left at (730, 320)
Screenshot: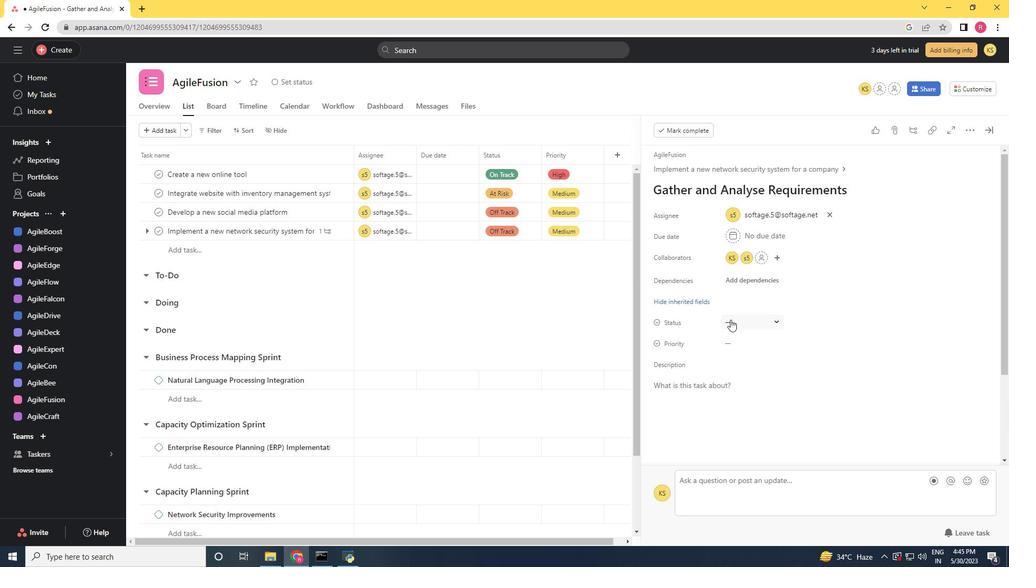 
Action: Mouse moved to (745, 361)
Screenshot: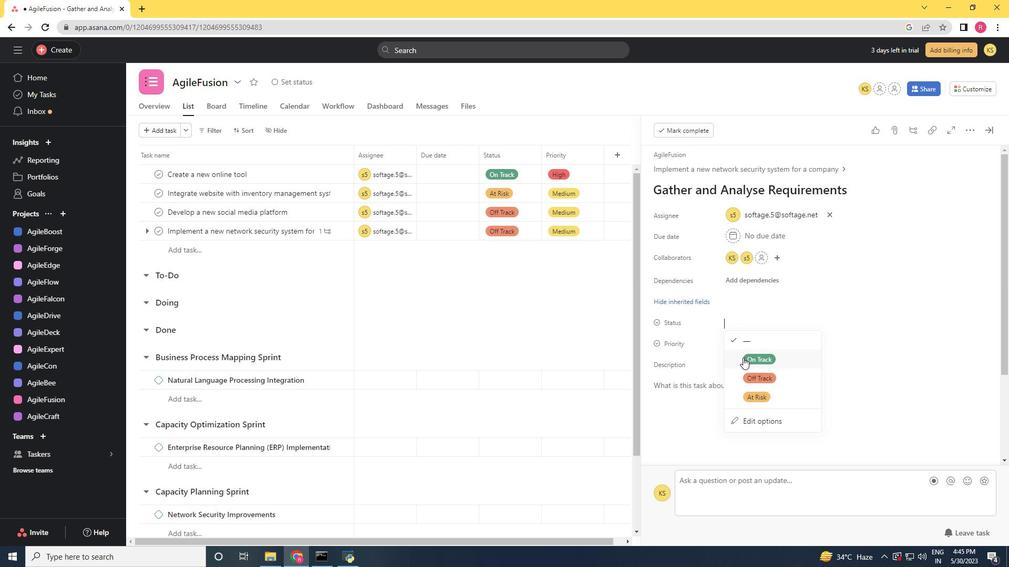 
Action: Mouse pressed left at (745, 361)
Screenshot: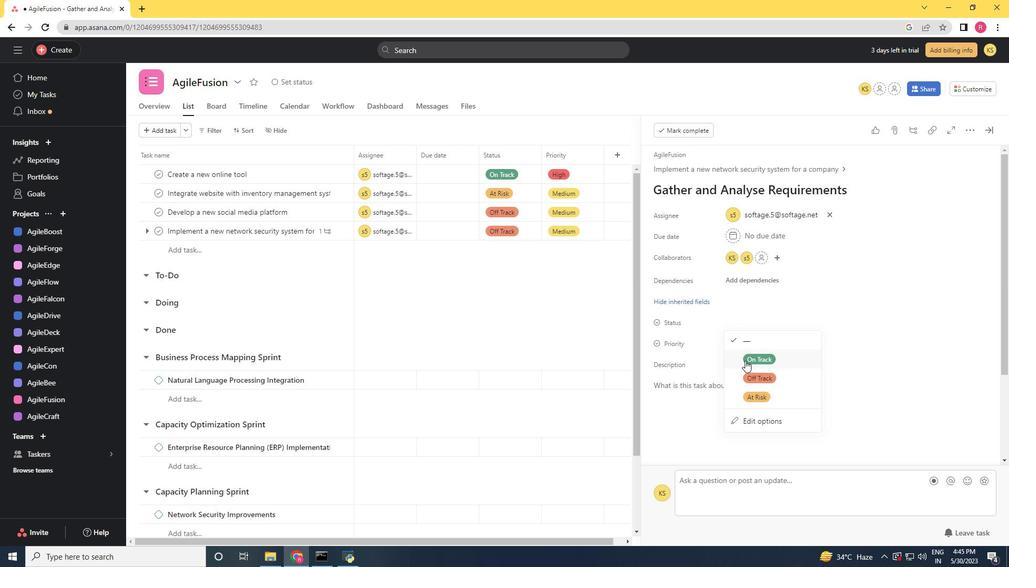
Action: Mouse moved to (733, 344)
Screenshot: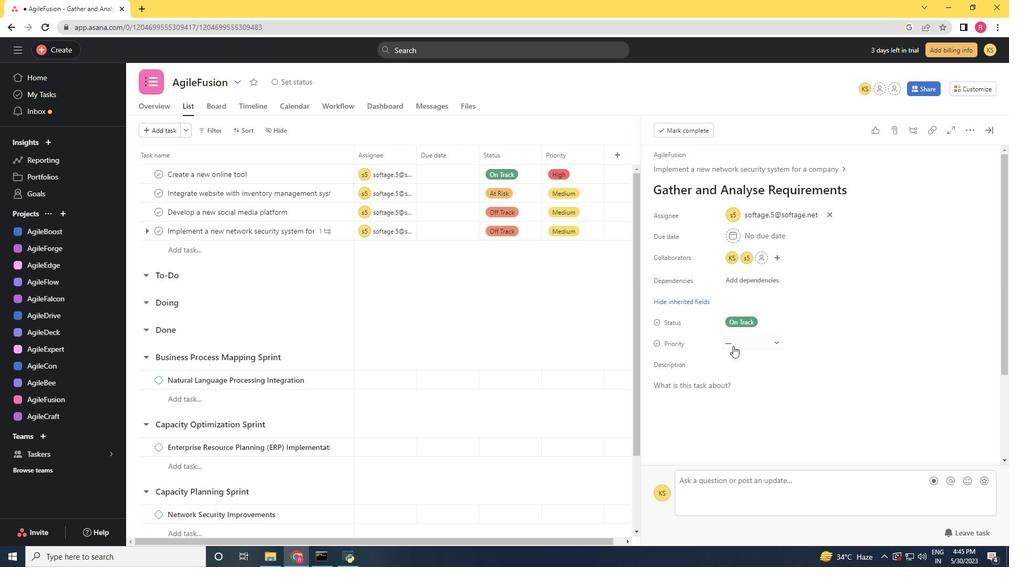 
Action: Mouse pressed left at (733, 344)
Screenshot: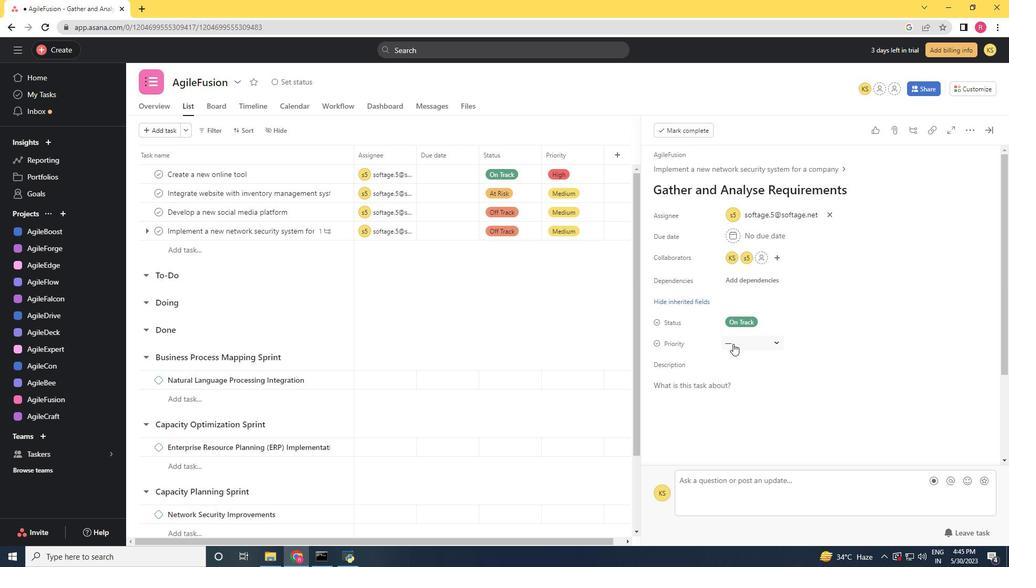 
Action: Mouse moved to (748, 419)
Screenshot: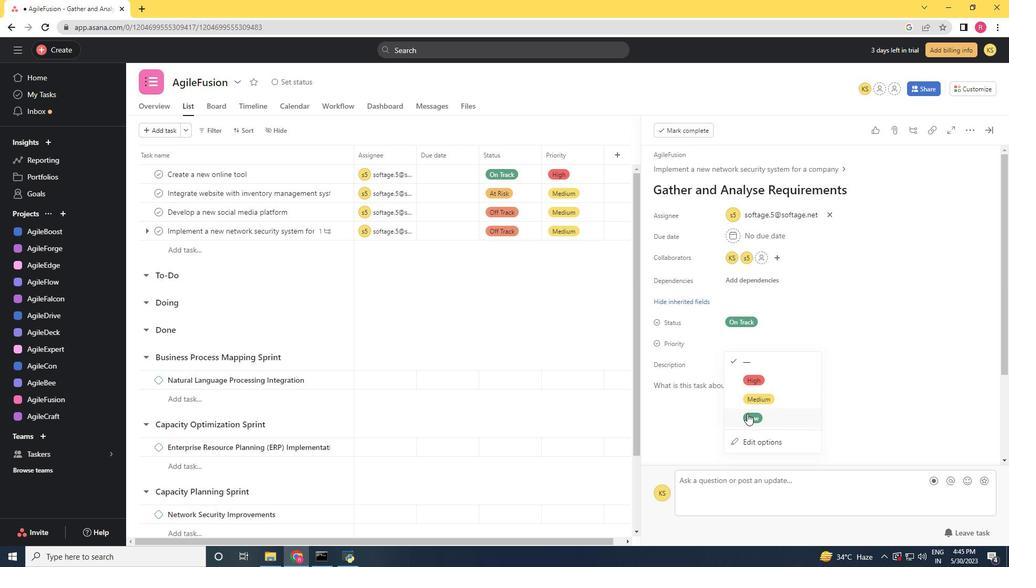 
Action: Mouse pressed left at (748, 419)
Screenshot: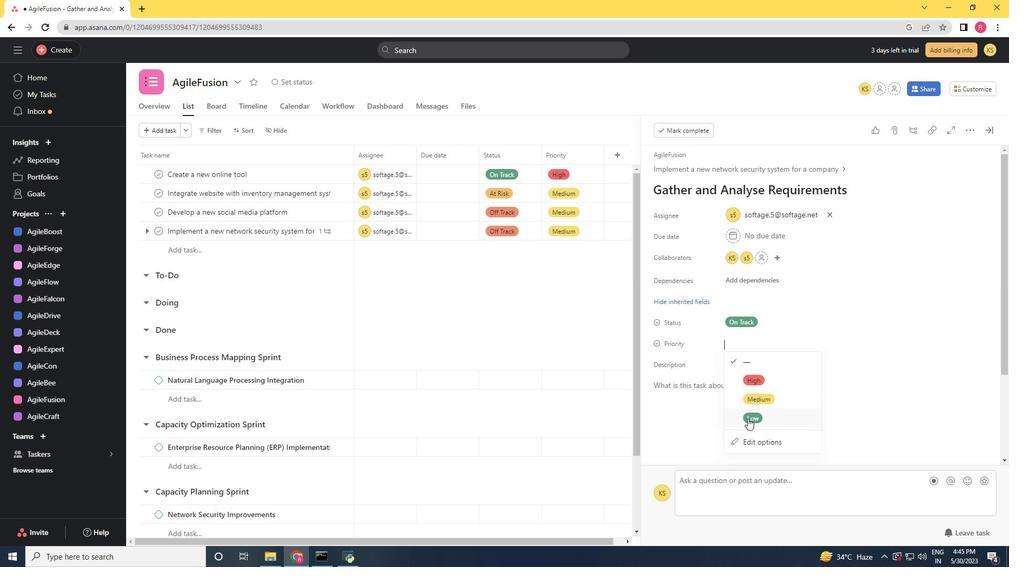 
Action: Mouse moved to (922, 349)
Screenshot: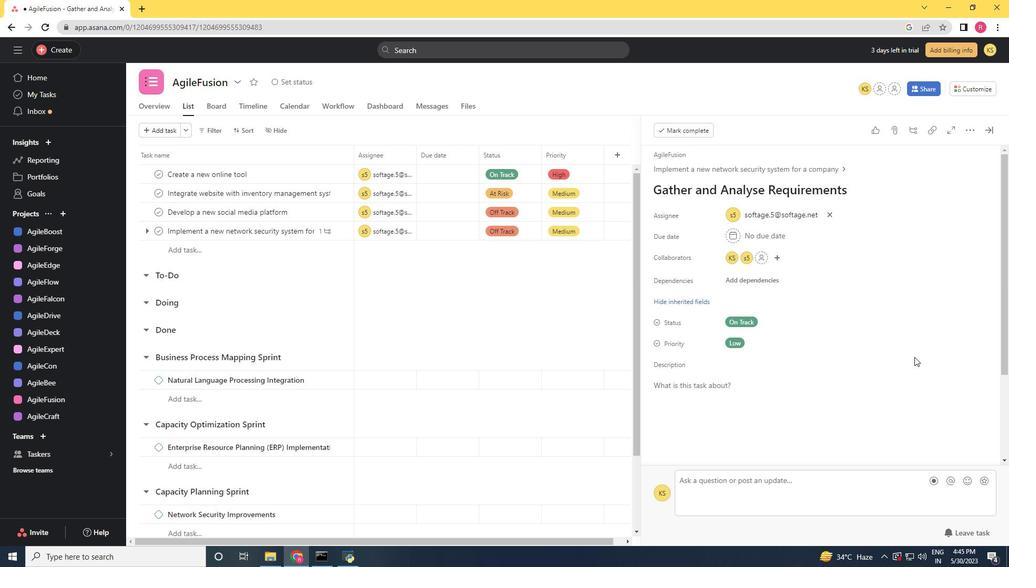 
Action: Mouse pressed left at (922, 349)
Screenshot: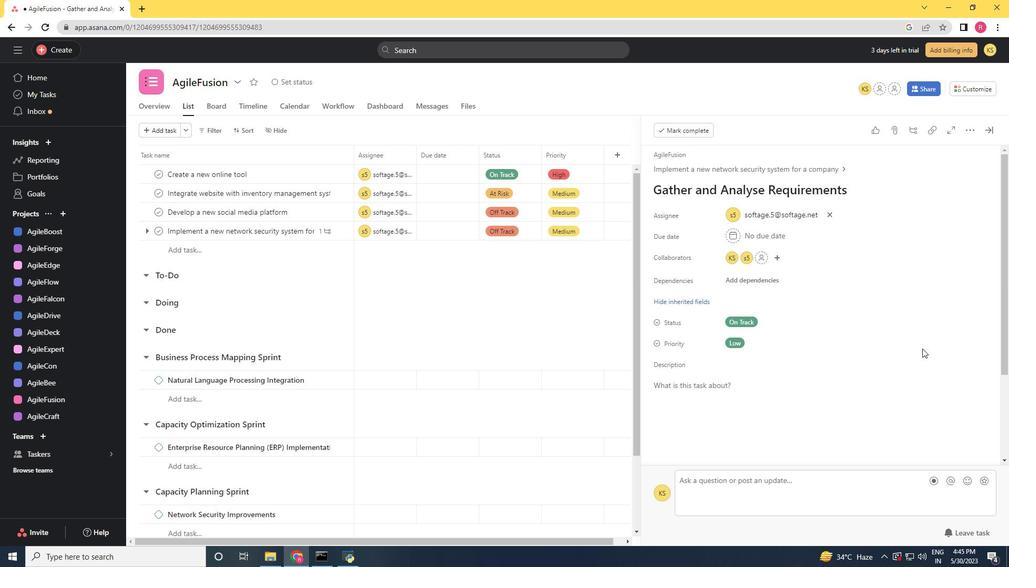 
